 Task: open an excel sheet and write heading  Expense ManagerAdd Datesin a column and its values below  '2023-05-01, 2023-05-03, 2023-05-05, 2023-05-10, 2023-05-15, 2023-05-20, 2023-05-25 & 2023-05-31'Add Categories in next column and its values below  Food, Transportation, Utilities, Food, Housing, Entertainment, Utilities & FoodAdd Descriptionsin next column and its values below  Grocery Store, Bus Fare, Internet Bill, Restaurant, Rent, Movie Tickets, Electricity Bill & Grocery StoreAdd Amountin next column and its values below  $50, $5, $60, $30, $800, $20, $70 & $40Save page Attendance Sheet for Weekly Review
Action: Mouse moved to (142, 197)
Screenshot: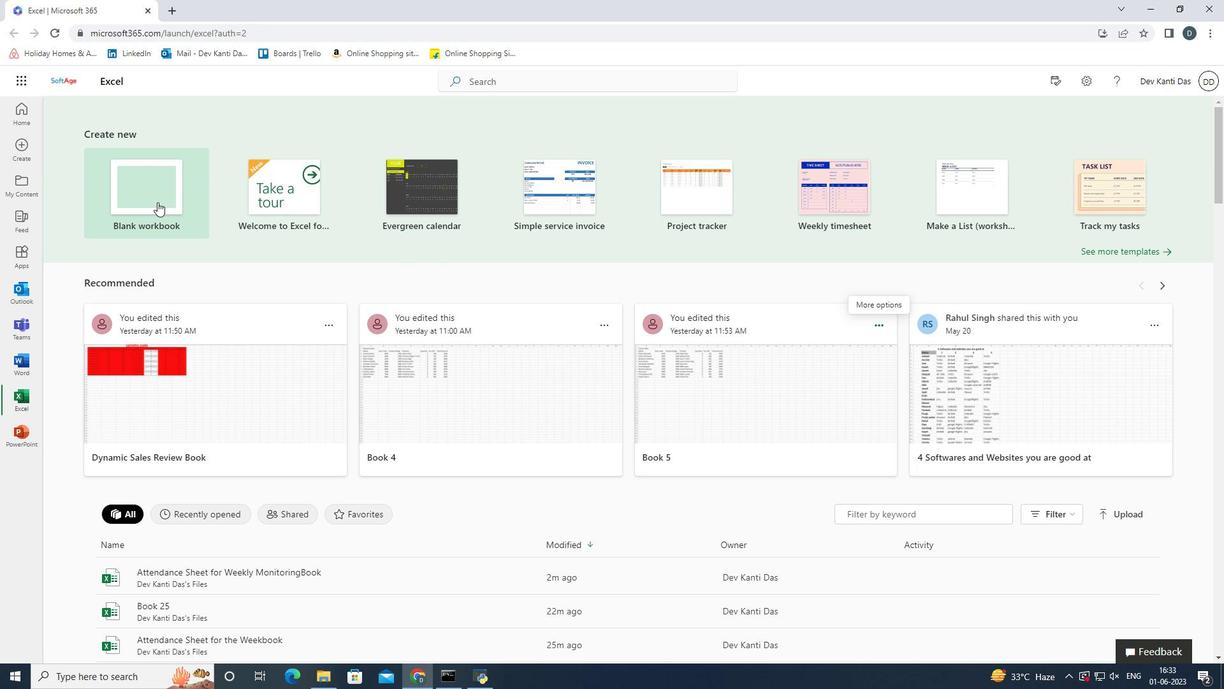 
Action: Mouse pressed left at (142, 197)
Screenshot: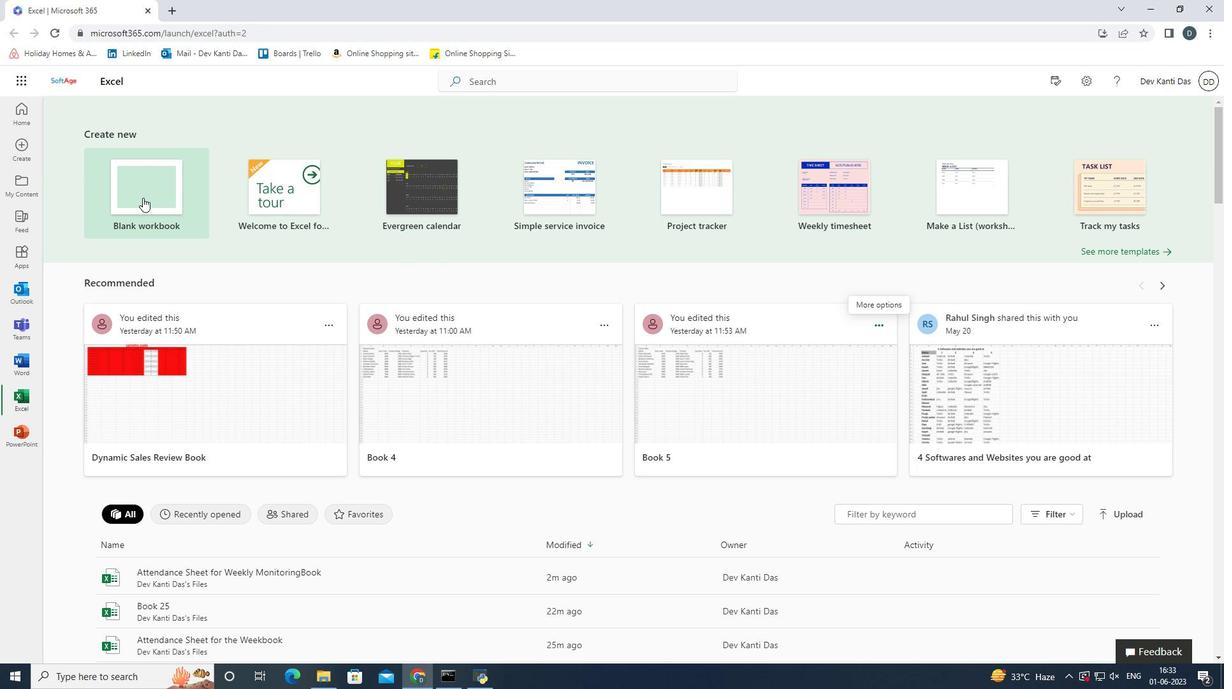 
Action: Mouse moved to (51, 217)
Screenshot: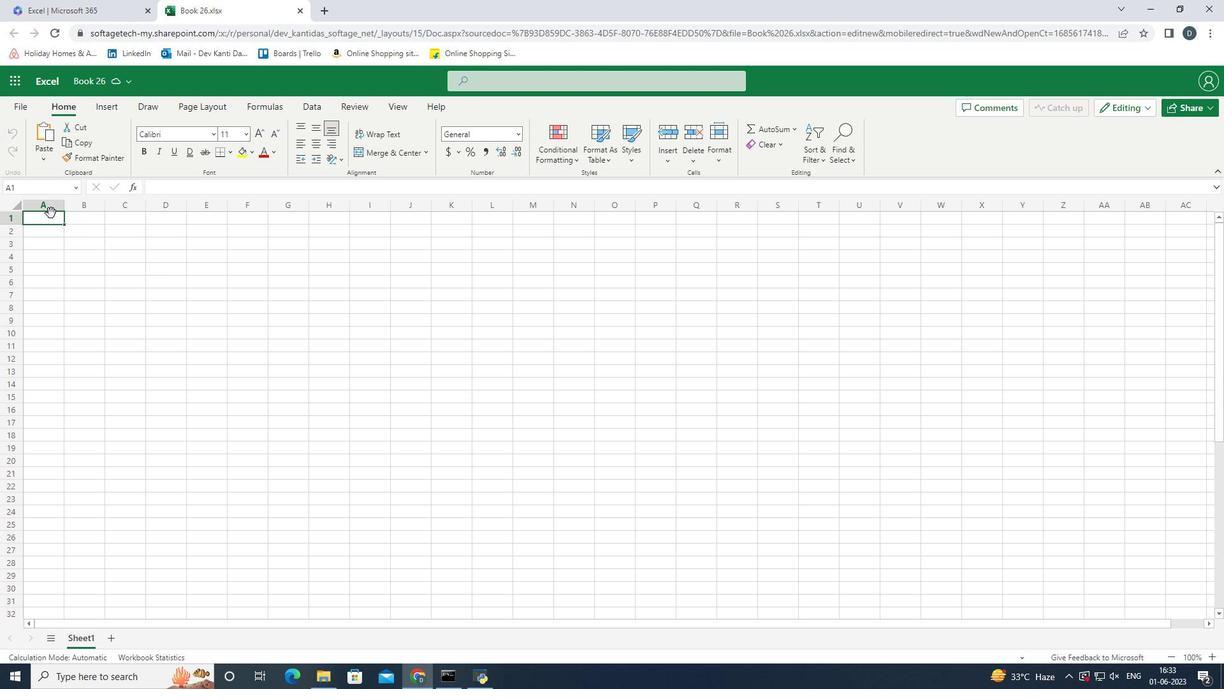 
Action: Mouse pressed left at (51, 217)
Screenshot: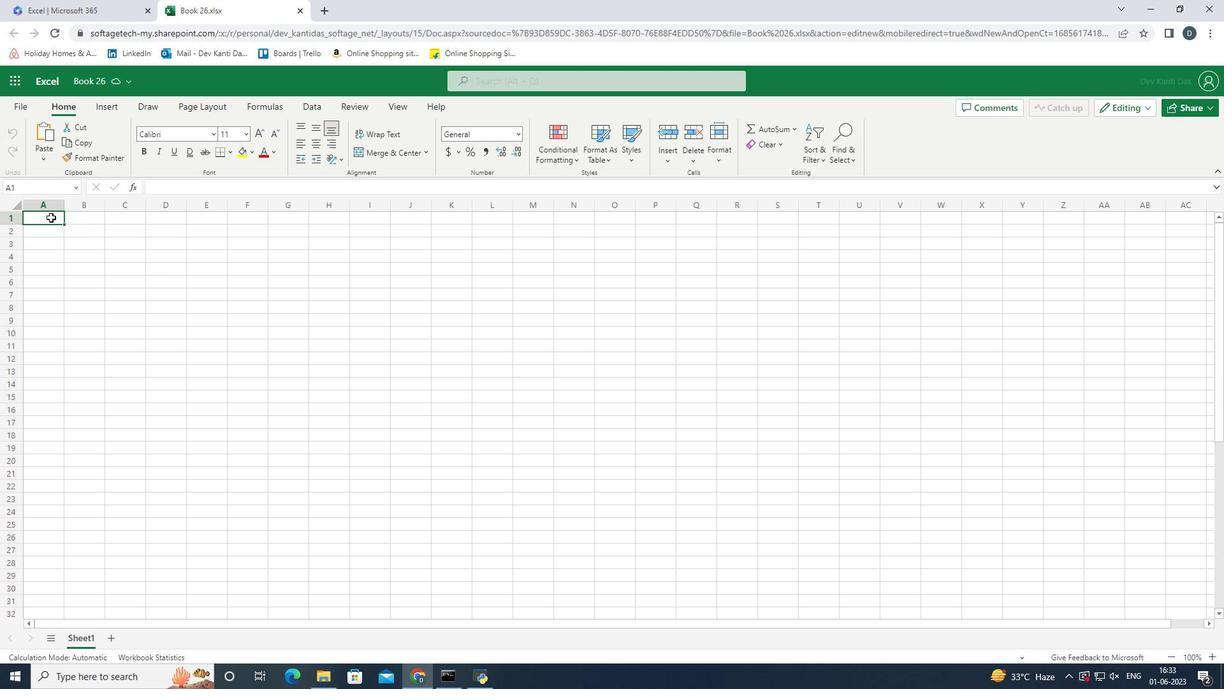 
Action: Mouse moved to (244, 309)
Screenshot: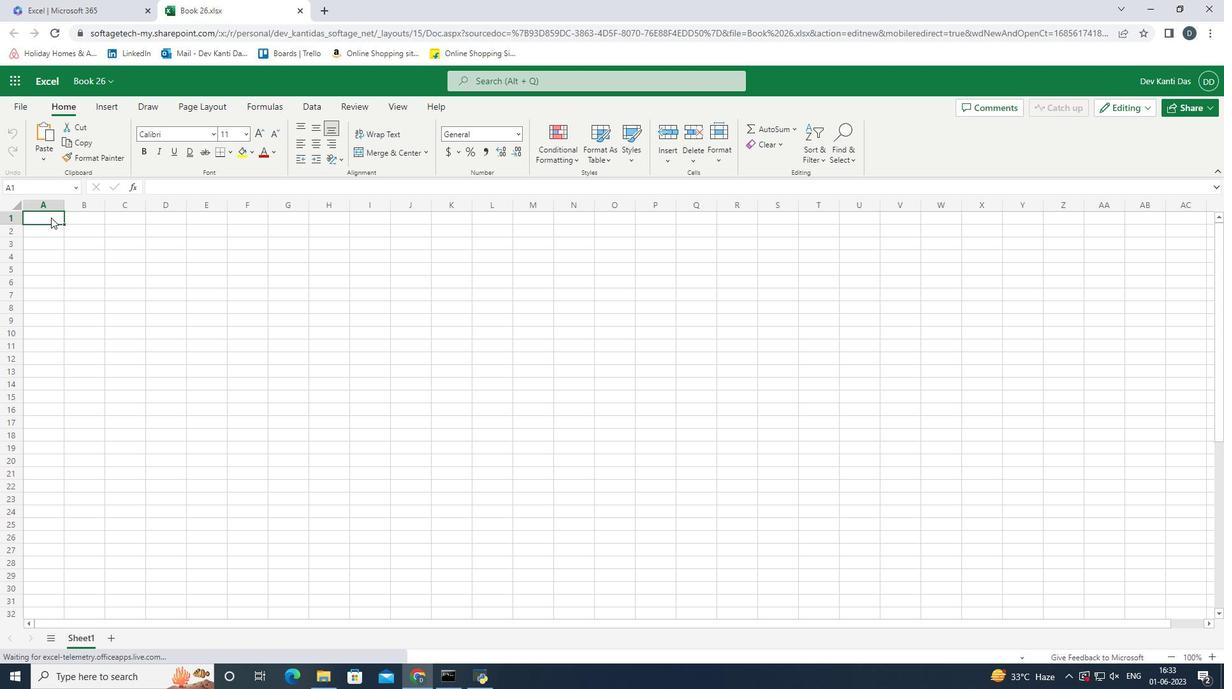 
Action: Key pressed <Key.shift><Key.shift><Key.shift><Key.shift><Key.shift><Key.shift><Key.shift><Key.shift><Key.shift><Key.shift><Key.shift><Key.shift><Key.shift><Key.shift><Key.shift><Key.shift><Key.shift><Key.shift><Key.shift><Key.shift><Key.shift><Key.shift><Key.shift><Key.shift><Key.shift><Key.shift><Key.shift><Key.shift><Key.shift><Key.shift><Key.shift><Key.shift><Key.shift><Key.shift><Key.shift><Key.shift><Key.shift><Key.shift><Key.shift><Key.shift><Key.shift><Key.shift><Key.shift><Key.shift><Key.shift><Key.shift><Key.shift>Expense<Key.space><Key.shift_r><Key.shift_r><Key.shift_r><Key.shift_r><Key.shift_r><Key.shift_r><Key.shift_r><Key.shift_r><Key.shift_r><Key.shift_r><Key.shift_r><Key.shift_r><Key.shift_r><Key.shift_r><Key.shift_r><Key.shift_r><Key.shift_r><Key.shift_r><Key.shift_r><Key.shift_r>Manager<Key.enter><Key.shift>Dates<Key.enter>2023-05-01<Key.enter>
Screenshot: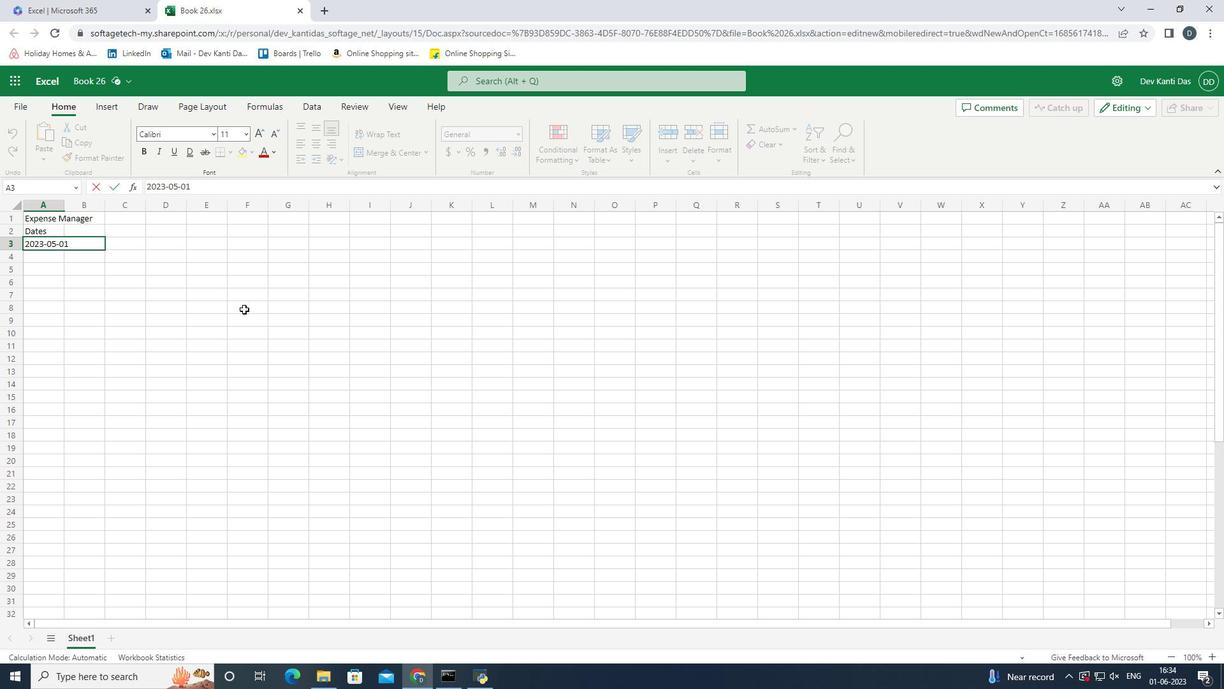 
Action: Mouse moved to (487, 300)
Screenshot: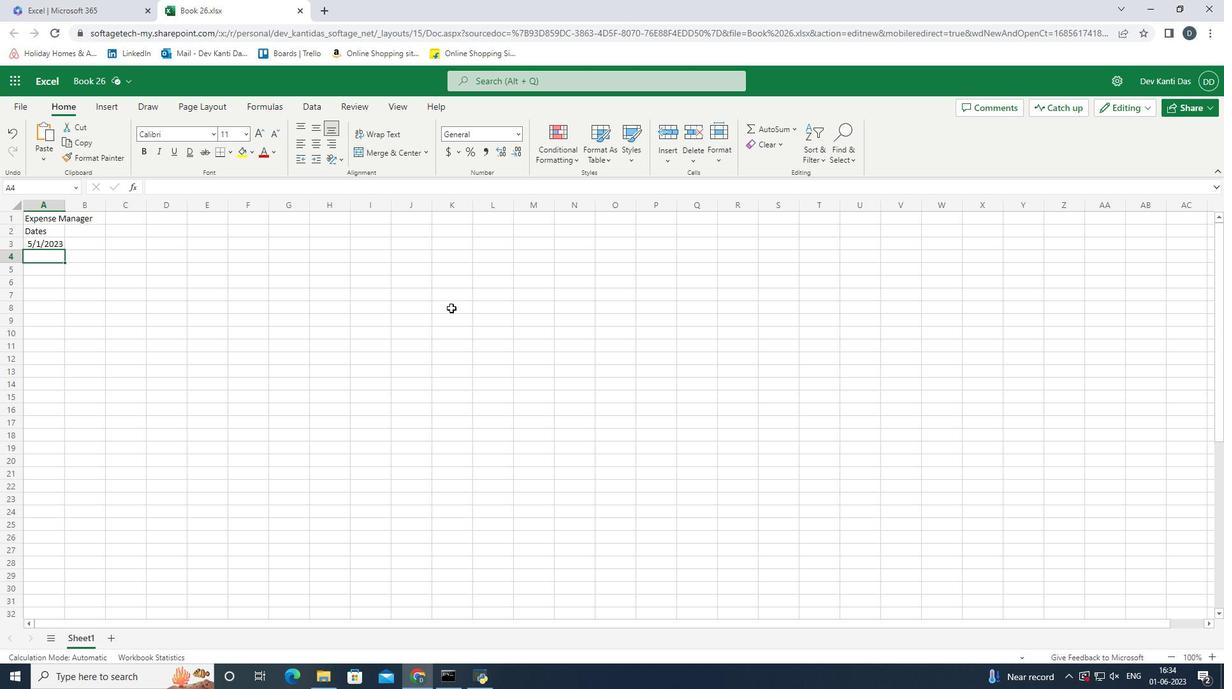 
Action: Key pressed 2023-05-
Screenshot: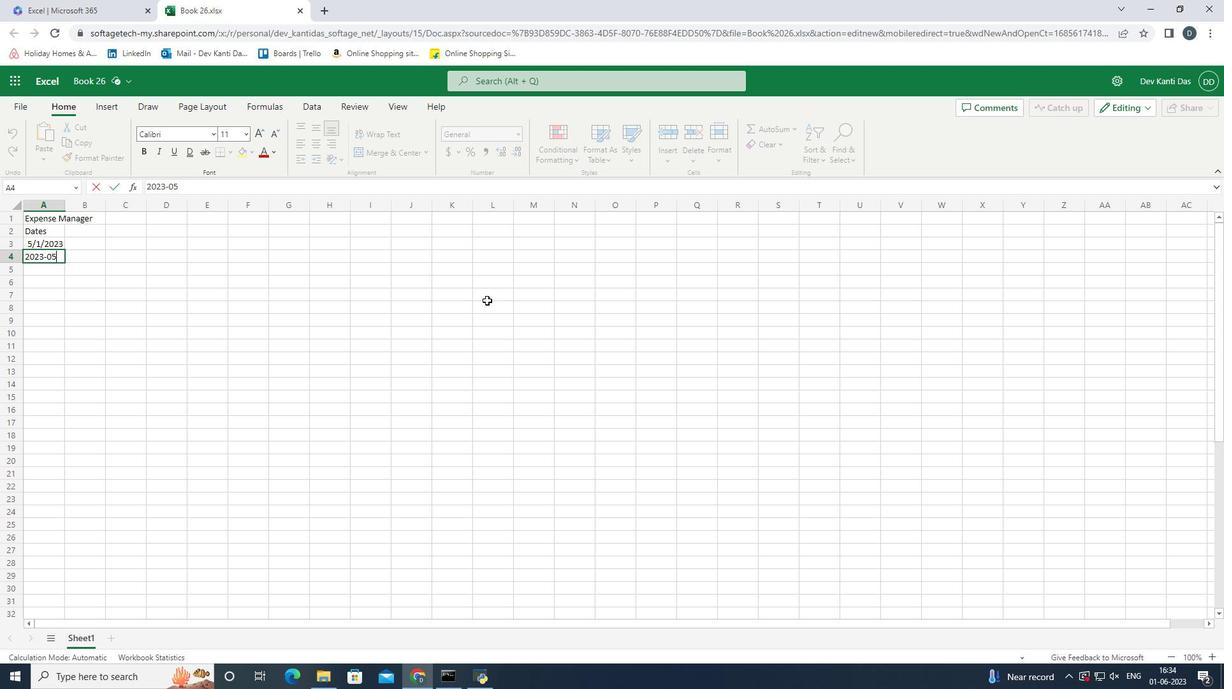 
Action: Mouse moved to (497, 293)
Screenshot: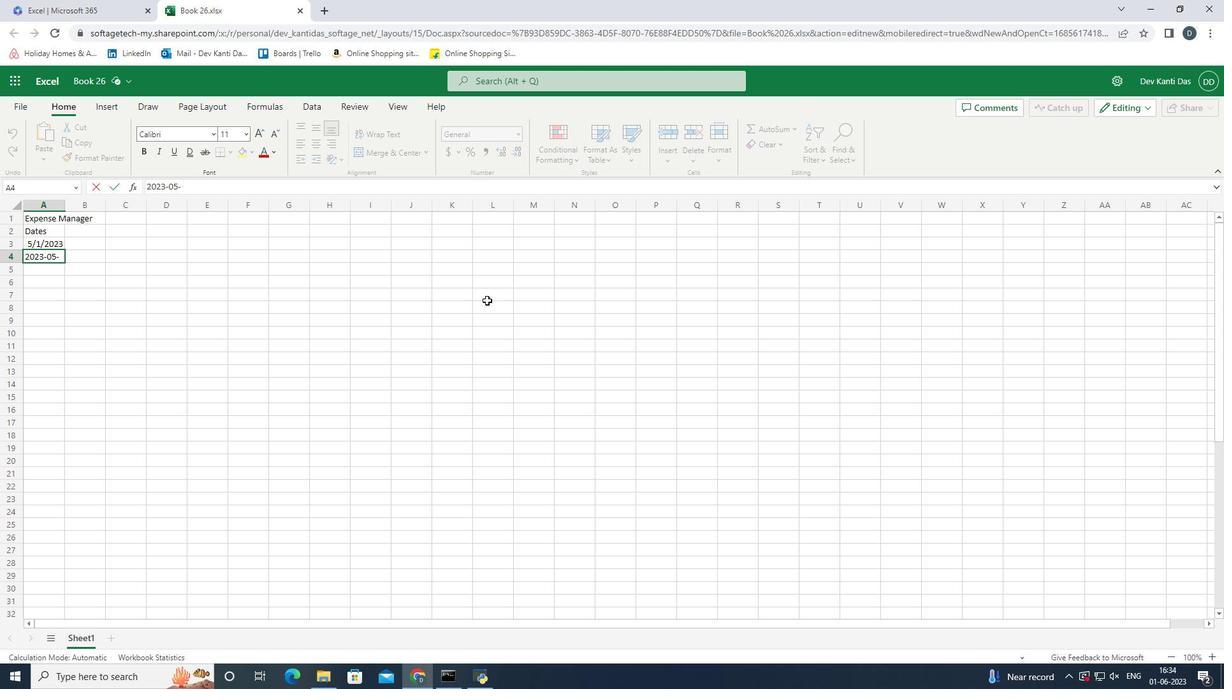 
Action: Key pressed 03<Key.enter>2023-05-05<Key.enter>2023-05-10<Key.enter>2023-05-15<Key.enter>2023-05-20<Key.enter>2023-05-25<Key.enter>2023-05-31<Key.enter><Key.up><Key.down><Key.up><Key.up><Key.down><Key.up><Key.down><Key.up><Key.down><Key.up><Key.down>
Screenshot: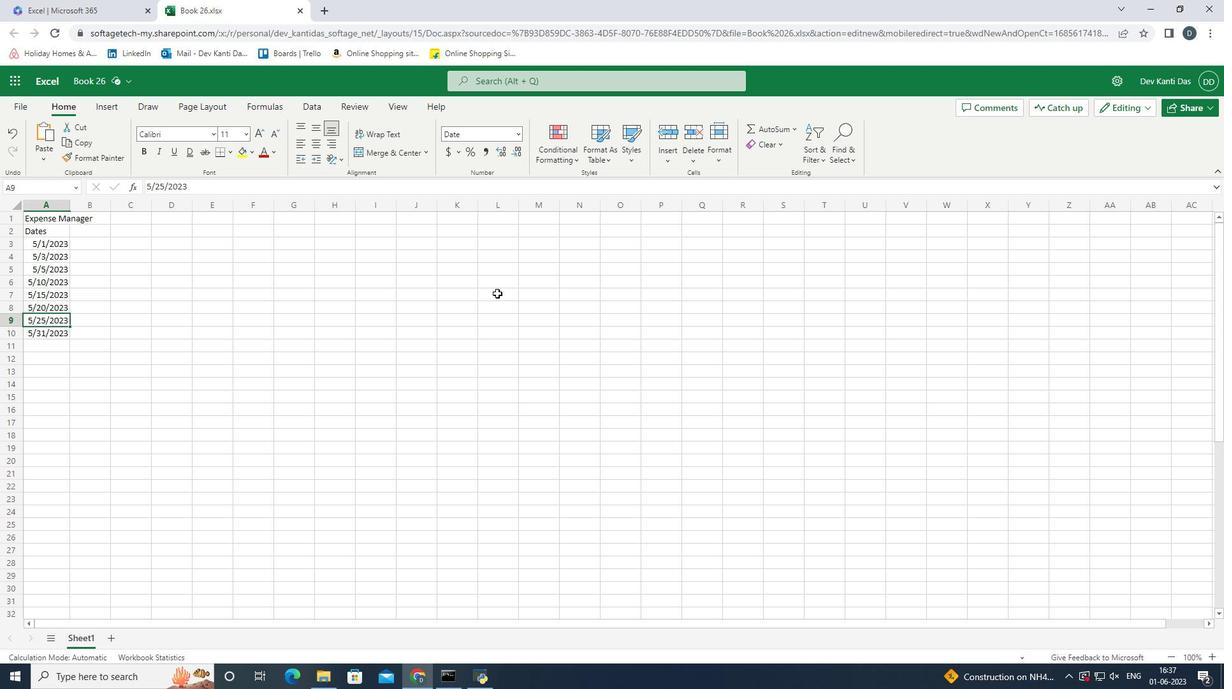 
Action: Mouse moved to (79, 240)
Screenshot: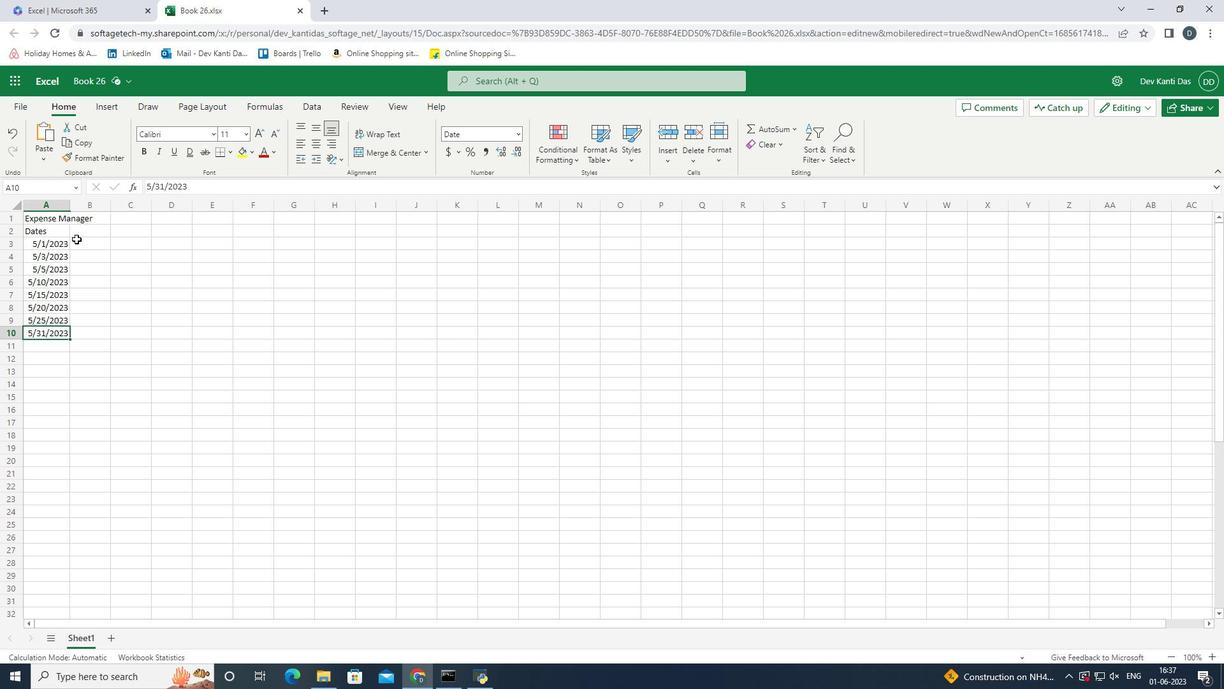 
Action: Mouse pressed left at (79, 240)
Screenshot: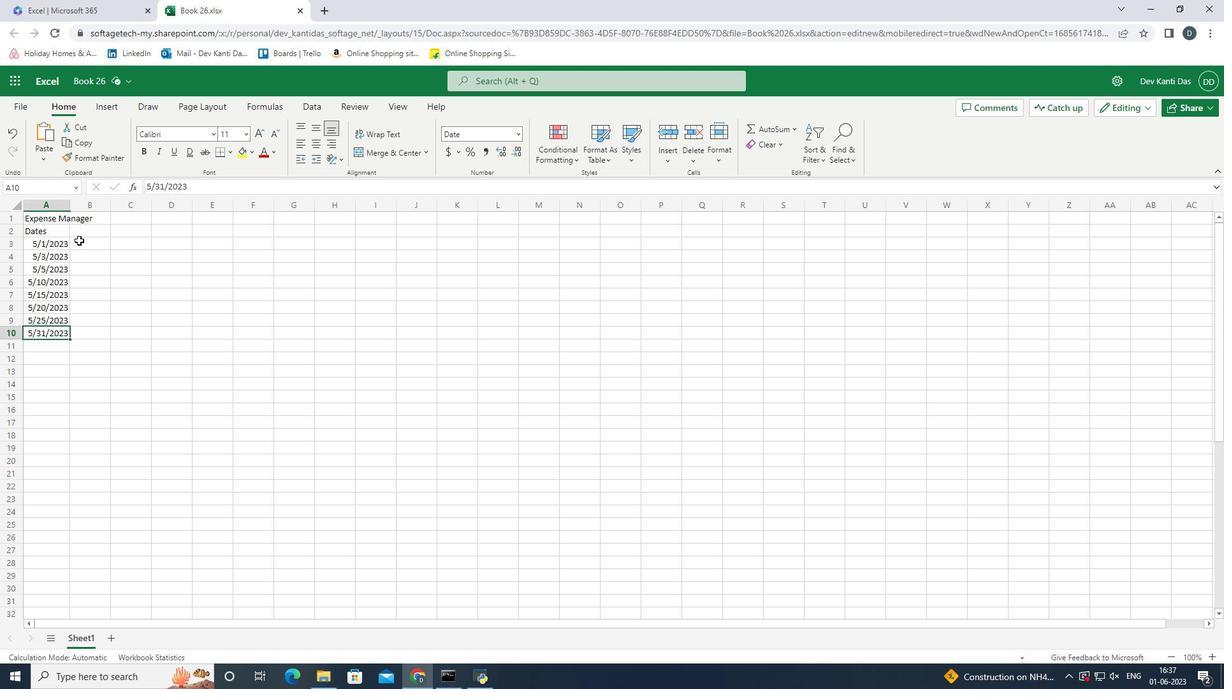 
Action: Mouse moved to (94, 231)
Screenshot: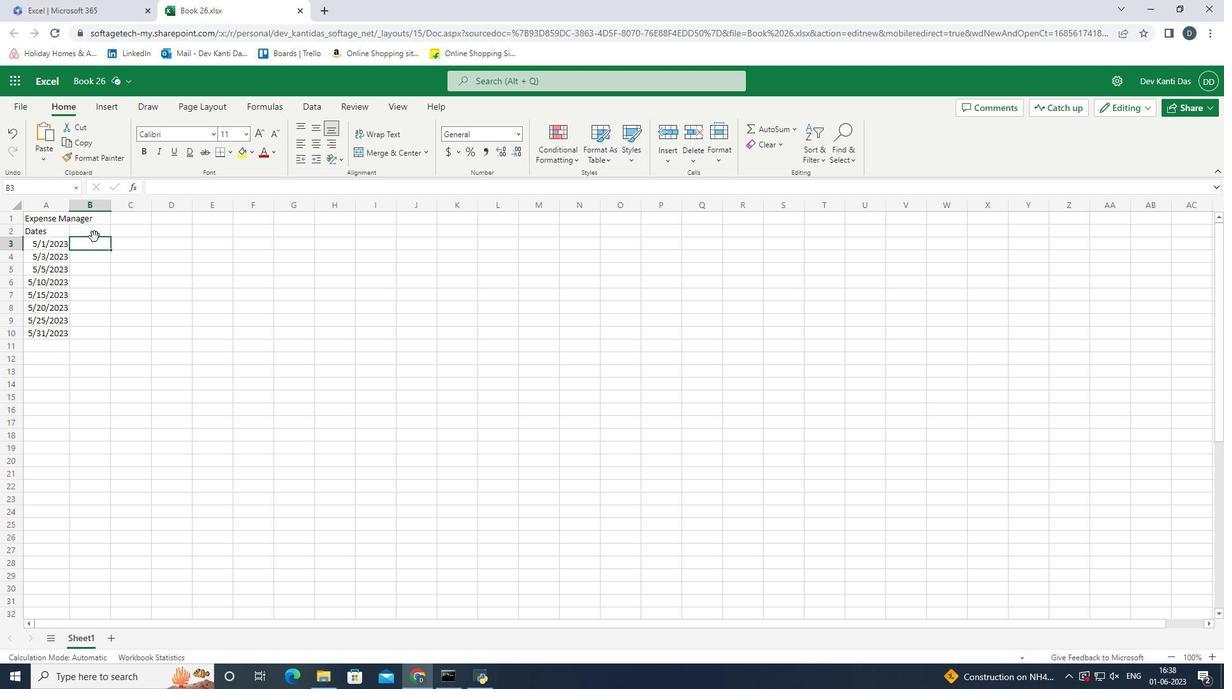 
Action: Mouse pressed left at (94, 231)
Screenshot: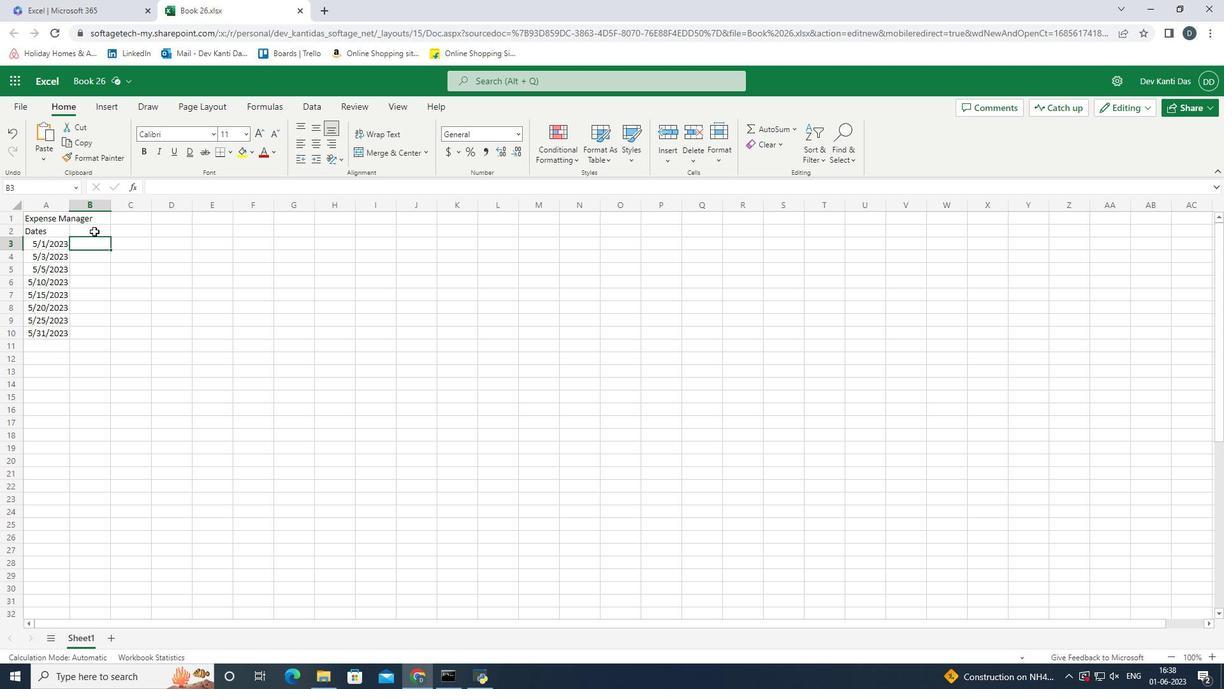 
Action: Key pressed <Key.shift>Categories<Key.enter>
Screenshot: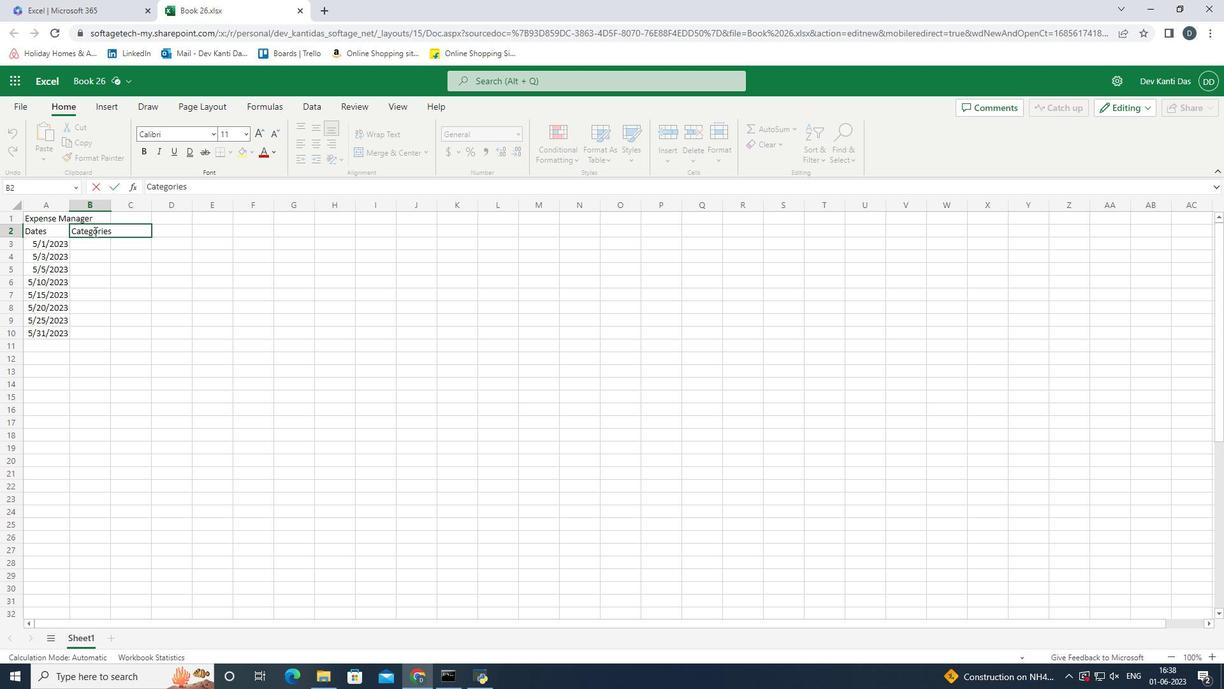
Action: Mouse moved to (108, 204)
Screenshot: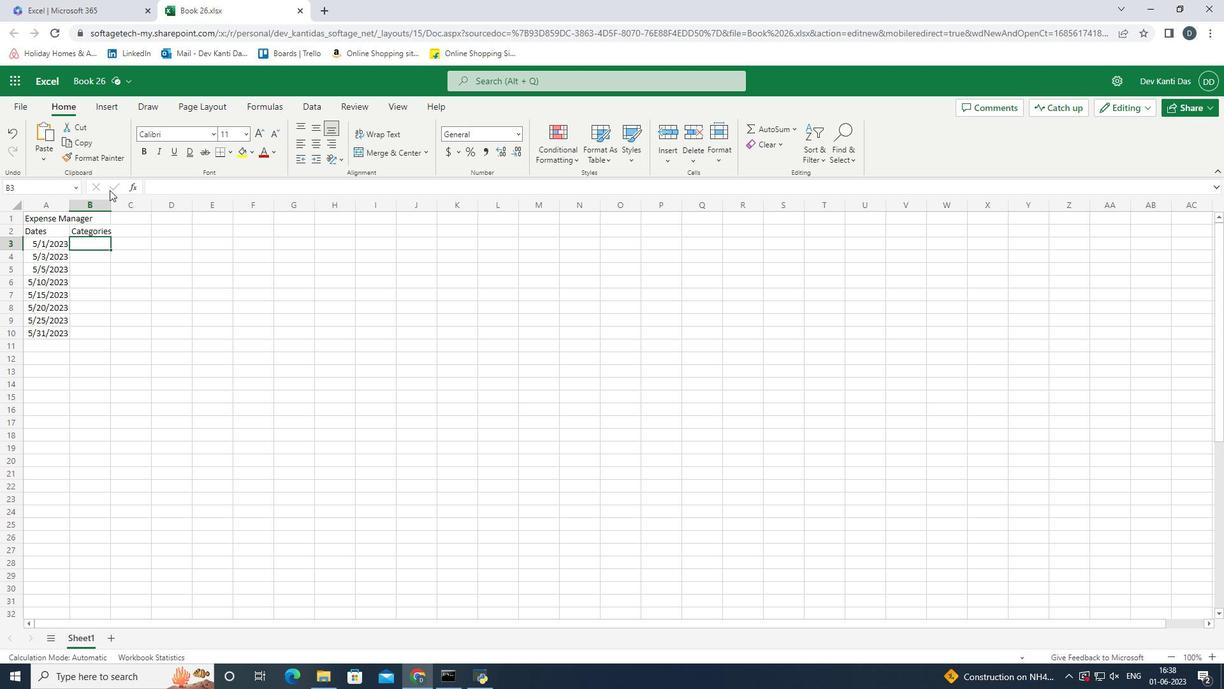 
Action: Mouse pressed left at (108, 204)
Screenshot: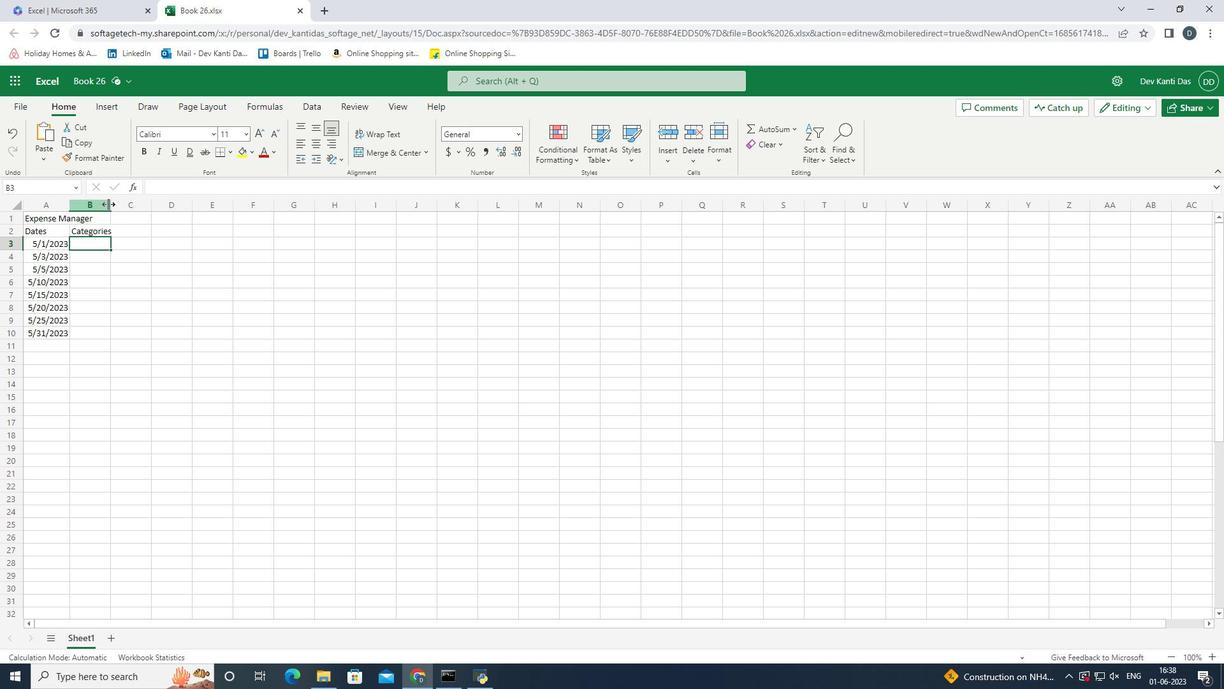 
Action: Mouse moved to (437, 329)
Screenshot: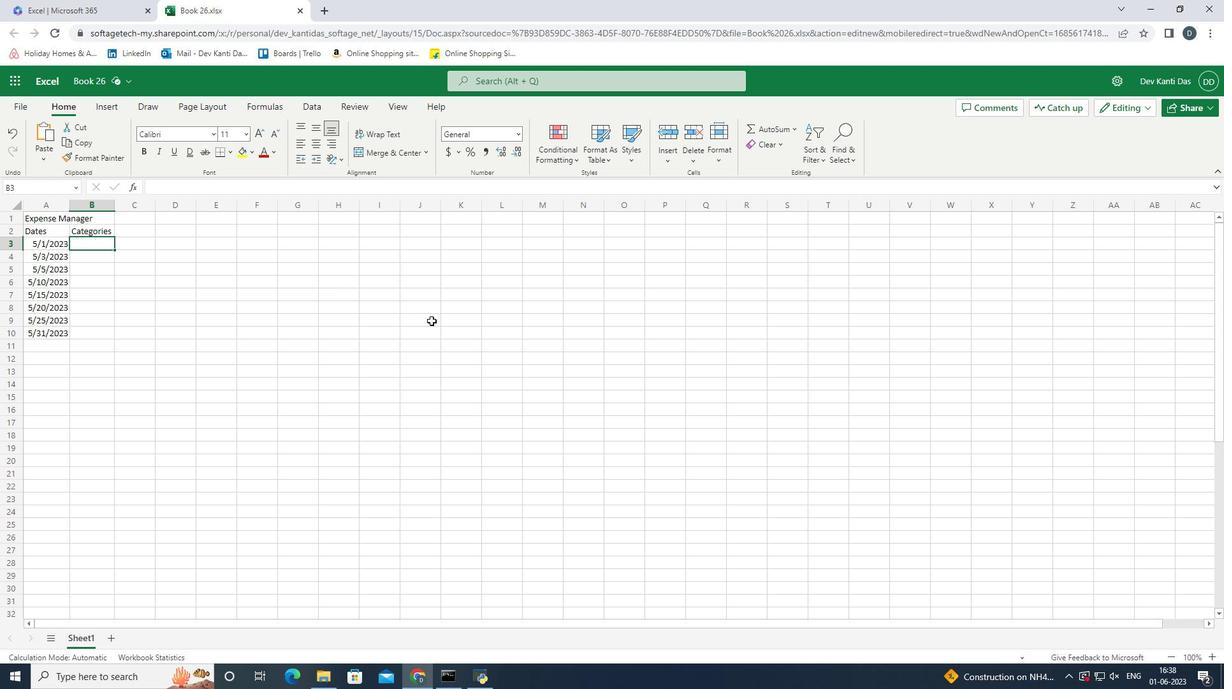 
Action: Key pressed <Key.shift><Key.shift><Key.shift><Key.shift><Key.shift><Key.shift><Key.shift><Key.shift><Key.shift>Food<Key.enter><Key.shift><Key.shift><Key.shift>Transportation<Key.enter><Key.shift_r><Key.shift_r><Key.shift_r><Key.shift_r><Key.shift_r><Key.shift_r><Key.shift_r><Key.shift_r>Utilities<Key.enter><Key.shift><Key.shift><Key.shift><Key.shift><Key.shift><Key.shift><Key.shift>Food<Key.enter>
Screenshot: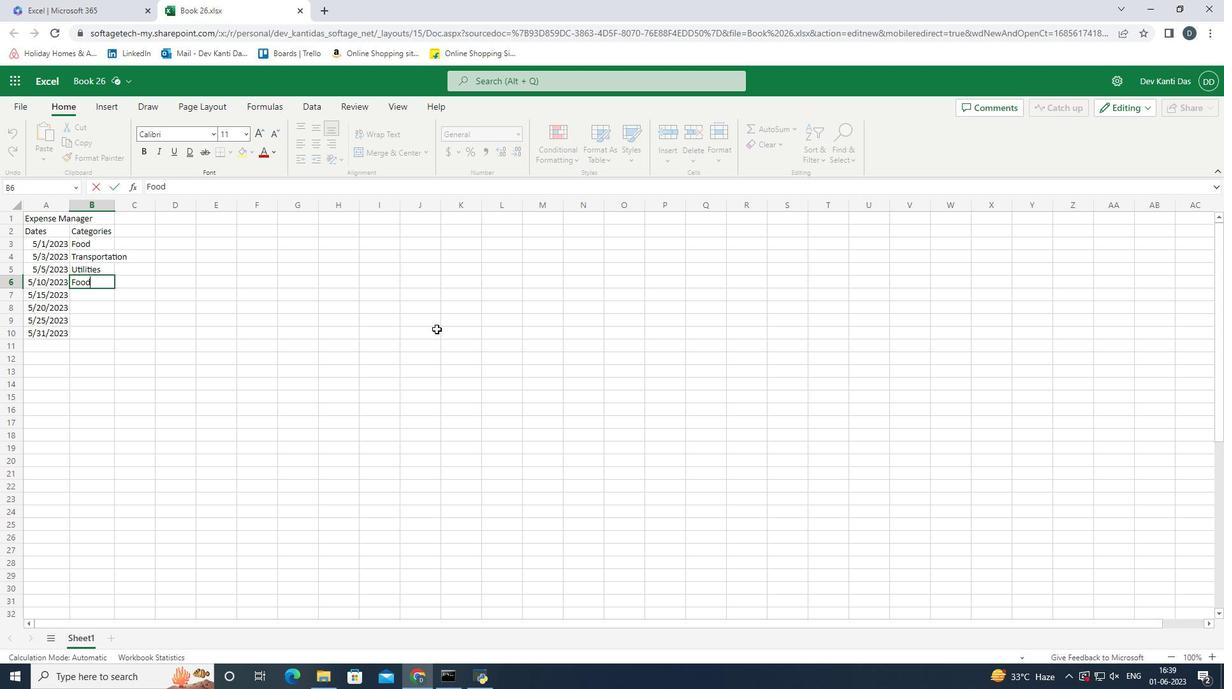 
Action: Mouse moved to (451, 327)
Screenshot: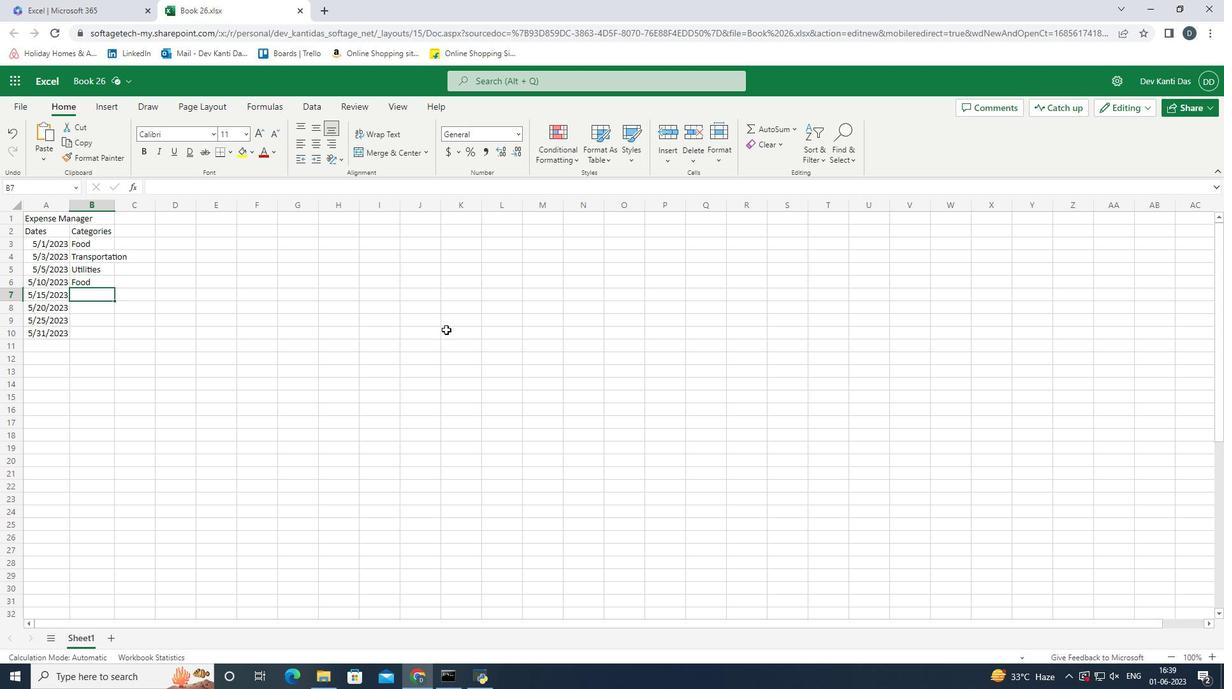 
Action: Key pressed <Key.shift_r><Key.shift_r><Key.shift_r><Key.shift_r><Key.shift_r><Key.shift_r><Key.shift_r><Key.shift_r><Key.shift_r><Key.shift_r><Key.shift_r><Key.shift_r><Key.shift_r><Key.shift_r><Key.shift_r><Key.shift_r>Housing<Key.enter><Key.shift><Key.shift><Key.shift>Entertainment<Key.enter><Key.shift_r><Key.shift_r><Key.shift_r><Key.shift_r><Key.shift_r><Key.shift_r><Key.shift_r><Key.shift_r><Key.shift_r><Key.shift_r><Key.shift_r><Key.shift_r><Key.shift_r><Key.shift_r><Key.shift_r><Key.shift_r><Key.shift_r><Key.shift_r><Key.shift_r><Key.shift_r><Key.shift_r><Key.shift_r><Key.shift_r><Key.shift_r><Key.shift_r><Key.shift_r><Key.shift_r><Key.shift_r><Key.shift_r><Key.shift_r><Key.shift_r><Key.shift_r>Utilities<Key.enter><Key.shift>Food<Key.right><Key.up><Key.up><Key.up><Key.up><Key.up><Key.up><Key.up><Key.up>
Screenshot: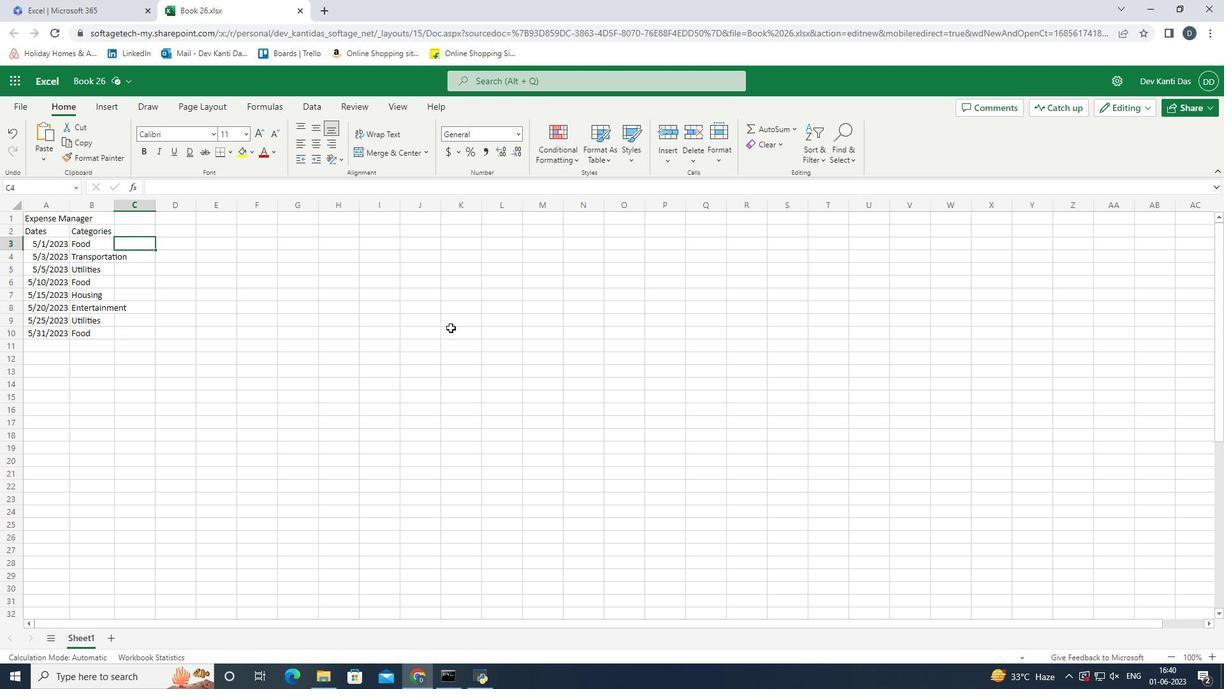 
Action: Mouse moved to (114, 207)
Screenshot: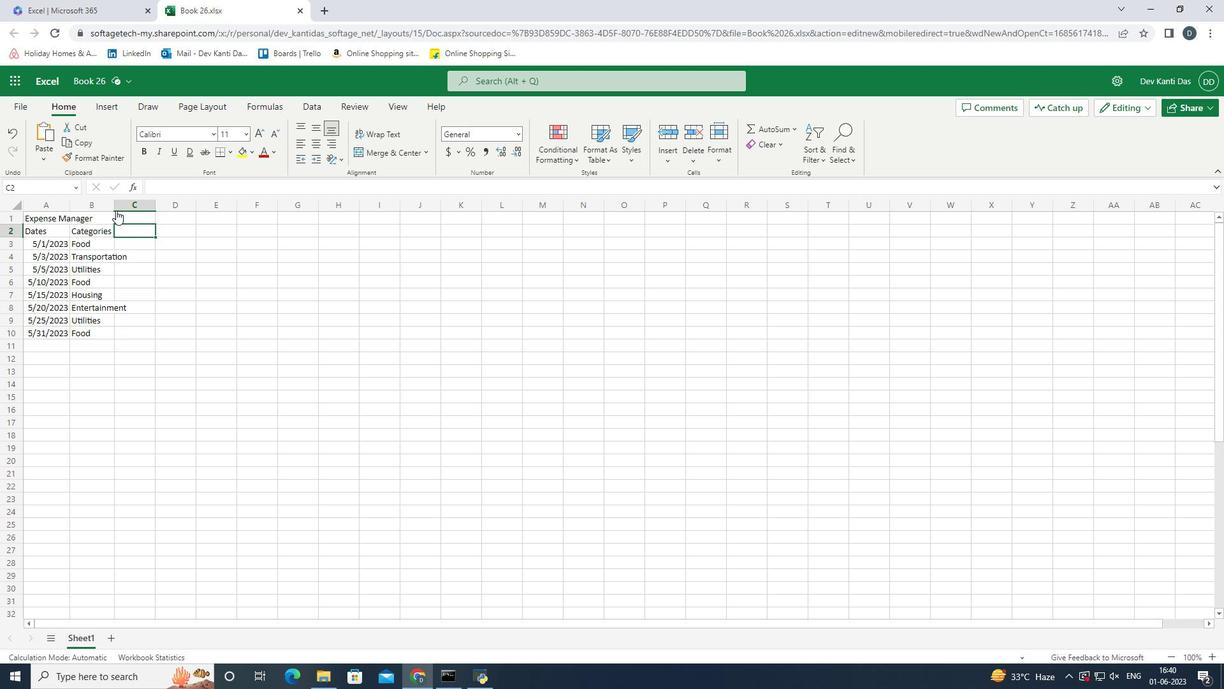 
Action: Mouse pressed left at (114, 207)
Screenshot: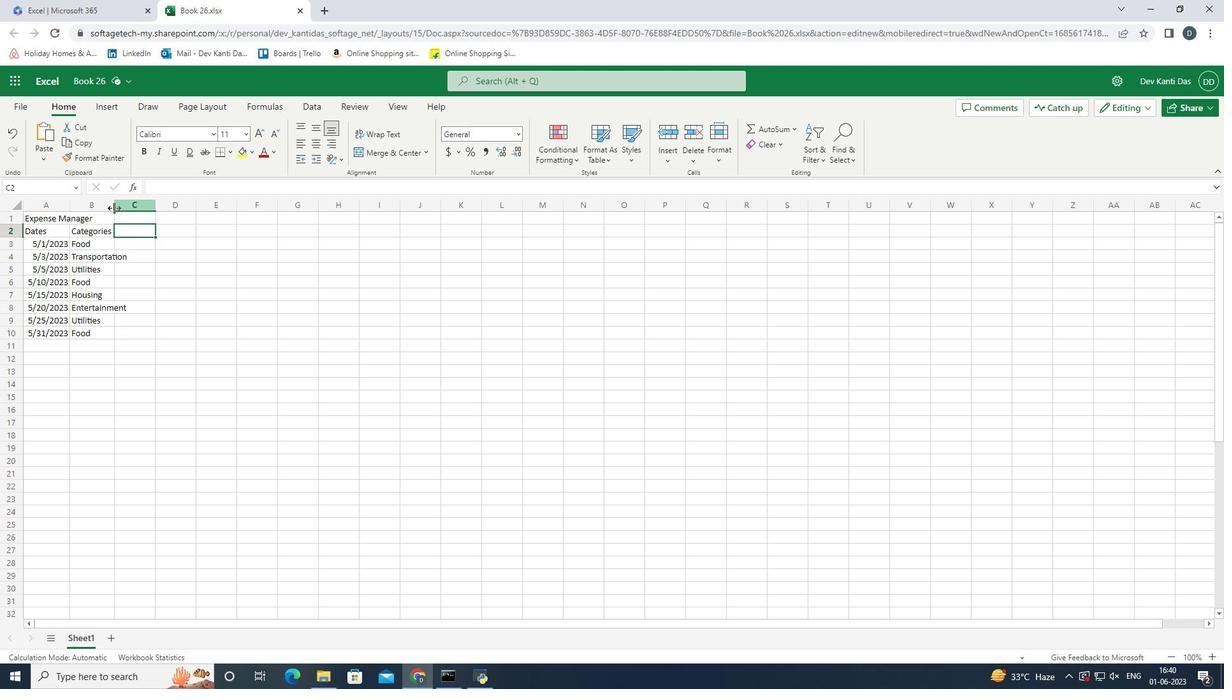 
Action: Mouse moved to (235, 292)
Screenshot: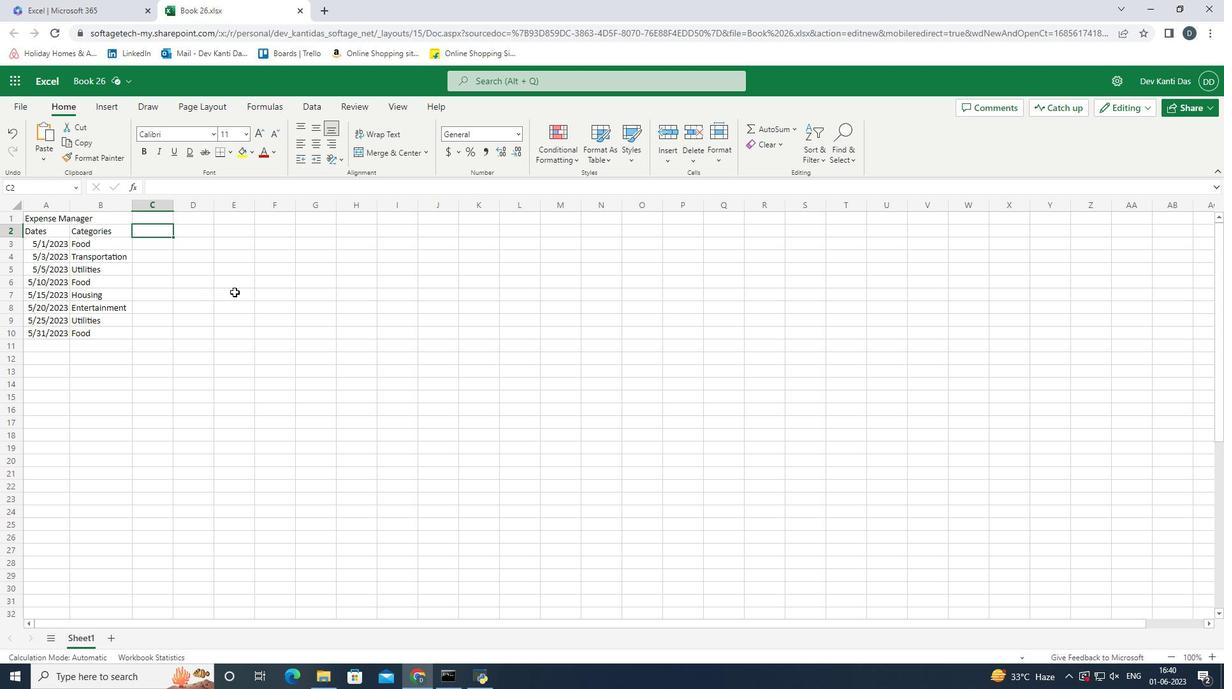 
Action: Key pressed <Key.shift><Key.shift><Key.shift><Key.shift><Key.shift><Key.shift><Key.shift><Key.shift><Key.shift>Description<Key.enter>
Screenshot: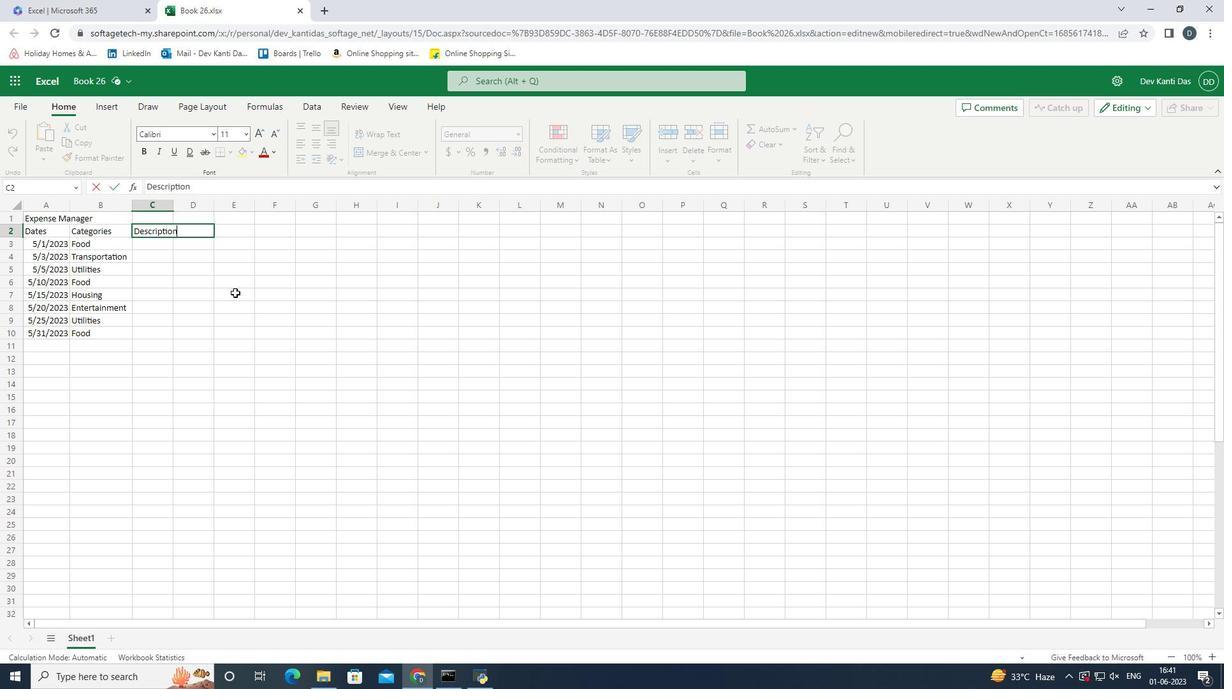 
Action: Mouse moved to (320, 324)
Screenshot: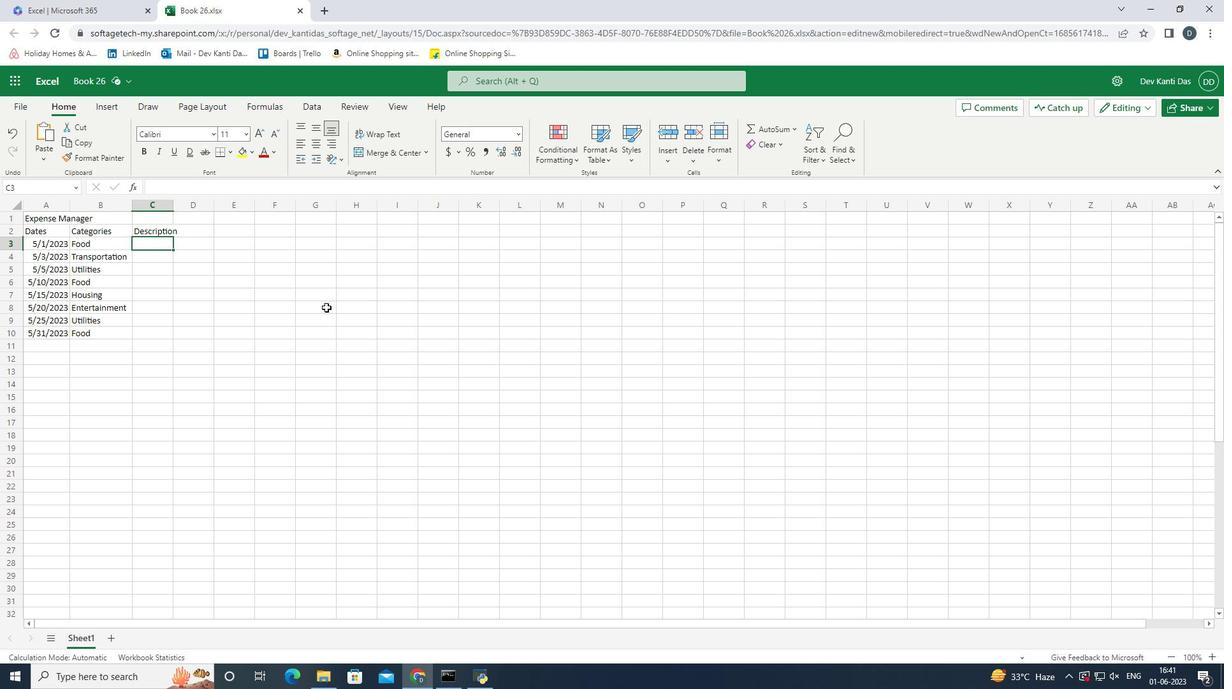 
Action: Key pressed <Key.shift>Grocery<Key.space><Key.shift>Store<Key.enter><Key.shift>Bus<Key.space><Key.shift><Key.shift><Key.shift><Key.shift><Key.shift><Key.shift><Key.shift><Key.shift><Key.shift><Key.shift><Key.shift><Key.shift><Key.shift><Key.shift><Key.shift><Key.shift><Key.shift><Key.shift><Key.shift><Key.shift><Key.shift>Fare<Key.enter><Key.shift_r><Key.shift_r><Key.shift_r><Key.shift_r><Key.shift_r><Key.shift_r><Key.shift_r><Key.shift_r><Key.shift_r><Key.shift_r><Key.shift_r><Key.shift_r><Key.shift_r><Key.shift_r><Key.shift_r><Key.shift_r><Key.shift_r><Key.shift_r><Key.shift_r><Key.shift_r><Key.shift_r><Key.shift_r><Key.shift_r><Key.shift_r><Key.shift_r><Key.shift_r><Key.shift_r><Key.shift_r><Key.shift_r><Key.shift_r><Key.shift_r><Key.shift_r><Key.shift_r><Key.shift_r><Key.shift_r><Key.shift_r><Key.shift_r><Key.shift_r><Key.shift_r><Key.shift_r><Key.shift_r><Key.shift_r>Internet<Key.space><Key.shift><Key.shift><Key.shift><Key.shift><Key.shift><Key.shift><Key.shift><Key.shift><Key.shift><Key.shift><Key.shift><Key.shift><Key.shift><Key.shift><Key.shift><Key.shift><Key.shift><Key.shift><Key.shift><Key.shift><Key.shift><Key.shift><Key.shift><Key.shift><Key.shift><Key.shift><Key.shift><Key.shift><Key.shift><Key.shift><Key.shift><Key.shift><Key.shift><Key.shift><Key.shift><Key.shift><Key.shift><Key.shift><Key.shift><Key.shift><Key.shift><Key.shift><Key.shift><Key.shift><Key.shift><Key.shift><Key.shift><Key.shift><Key.shift><Key.shift><Key.shift><Key.shift><Key.shift><Key.shift><Key.shift><Key.shift><Key.shift><Key.shift><Key.shift>Bill<Key.enter><Key.shift><Key.shift><Key.shift><Key.shift><Key.shift><Key.shift><Key.shift><Key.shift>Resturant<Key.enter>
Screenshot: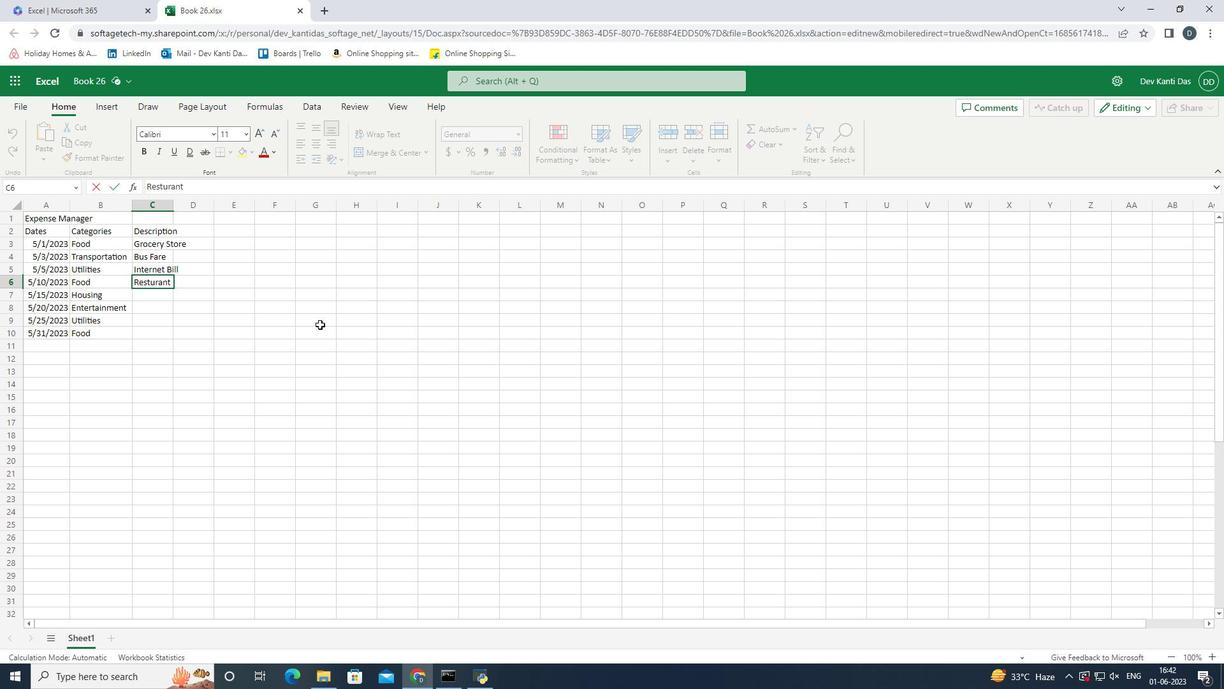 
Action: Mouse moved to (398, 345)
Screenshot: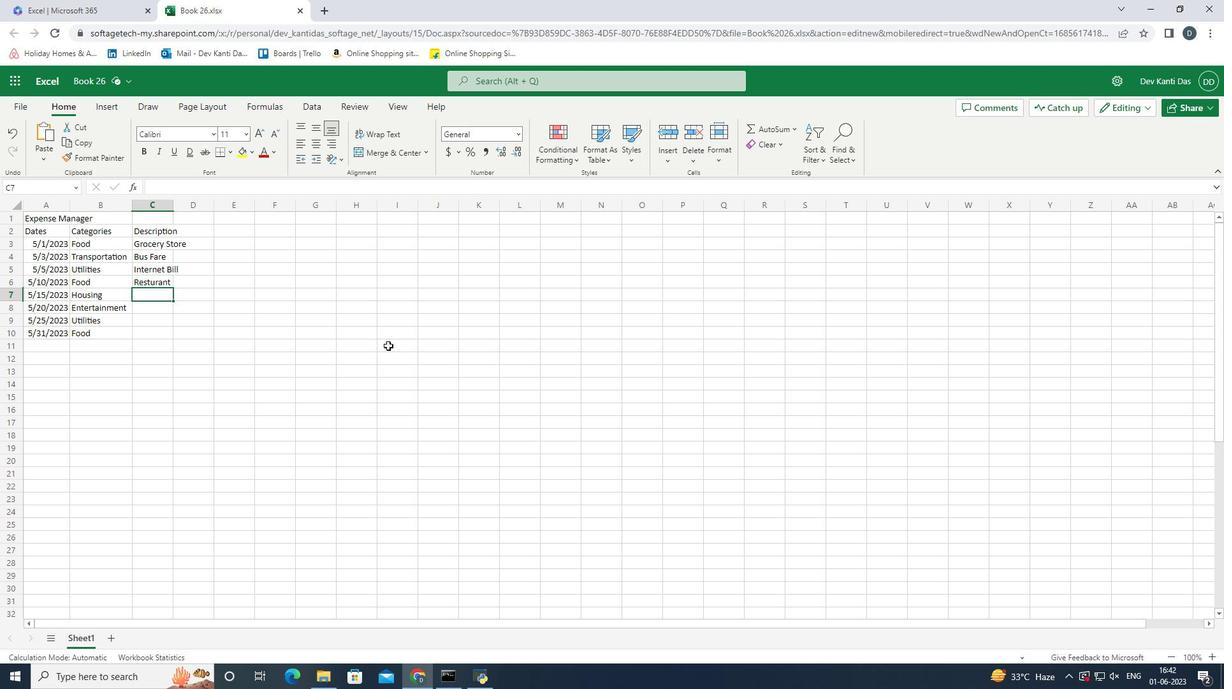 
Action: Key pressed <Key.shift>Rent<Key.enter><Key.shift_r><Key.shift_r><Key.shift_r><Key.shift_r><Key.shift_r><Key.shift_r><Key.shift_r><Key.shift_r><Key.shift_r><Key.shift_r><Key.shift_r><Key.shift_r><Key.shift_r><Key.shift_r><Key.shift_r><Key.shift_r>Movie<Key.space><Key.shift>Tickets<Key.enter><Key.shift>Electricity<Key.space><Key.shift><Key.shift><Key.shift><Key.shift><Key.shift><Key.shift>Bill<Key.enter><Key.shift><Key.shift><Key.shift><Key.shift><Key.shift><Key.shift><Key.shift><Key.shift>Grocery<Key.space><Key.shift>Store<Key.right>
Screenshot: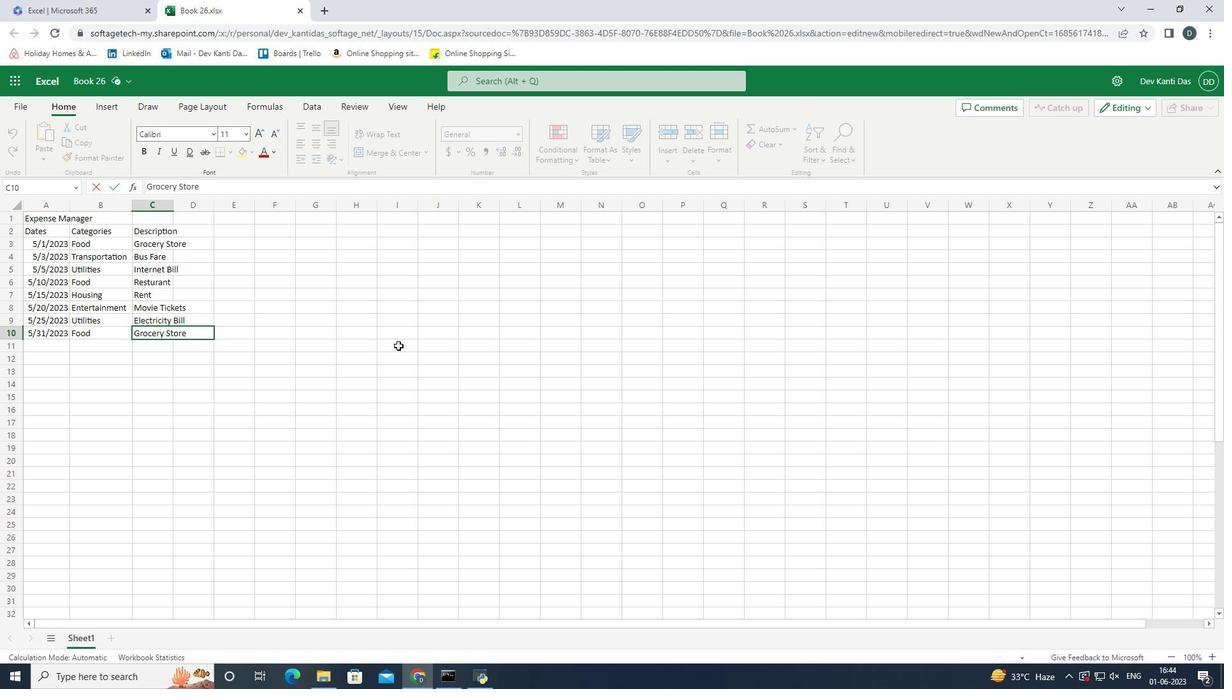 
Action: Mouse moved to (172, 199)
Screenshot: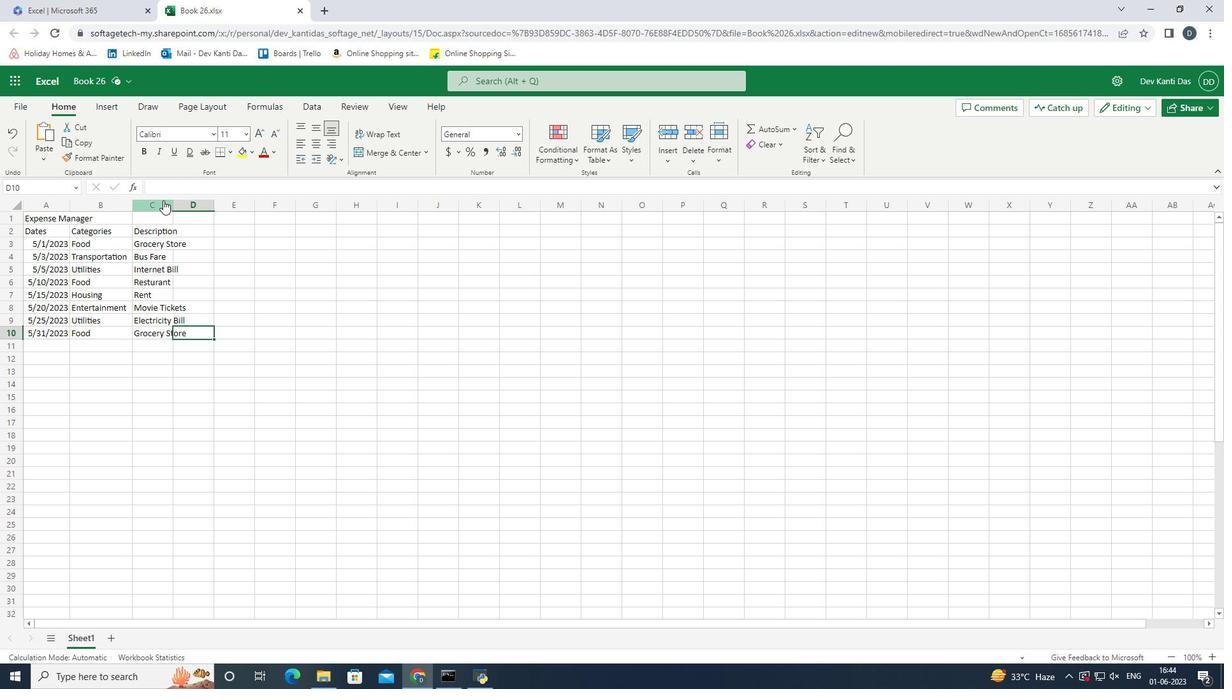 
Action: Mouse pressed left at (172, 199)
Screenshot: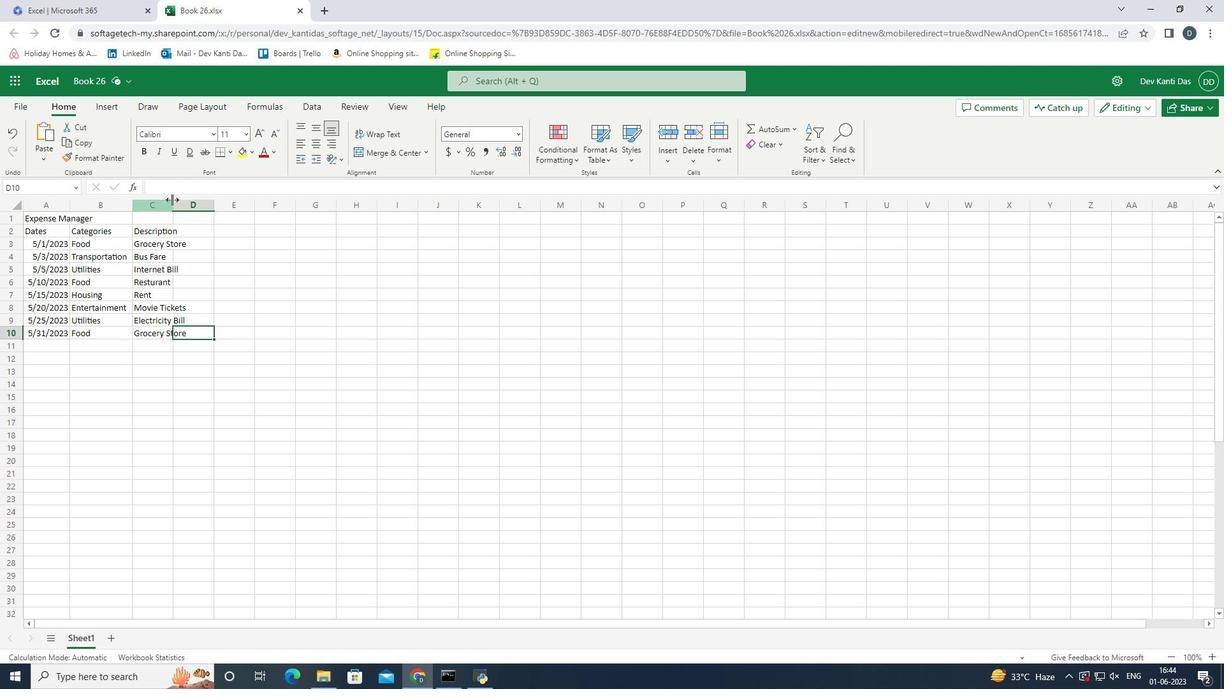 
Action: Mouse moved to (217, 227)
Screenshot: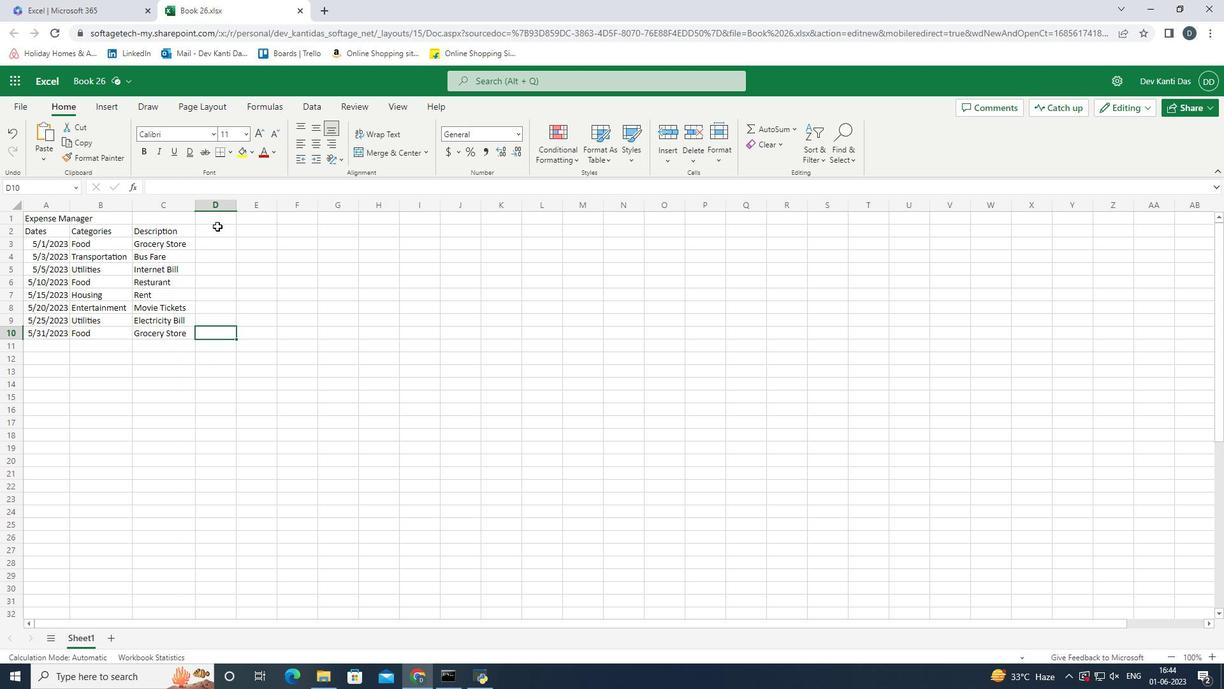 
Action: Mouse pressed left at (217, 227)
Screenshot: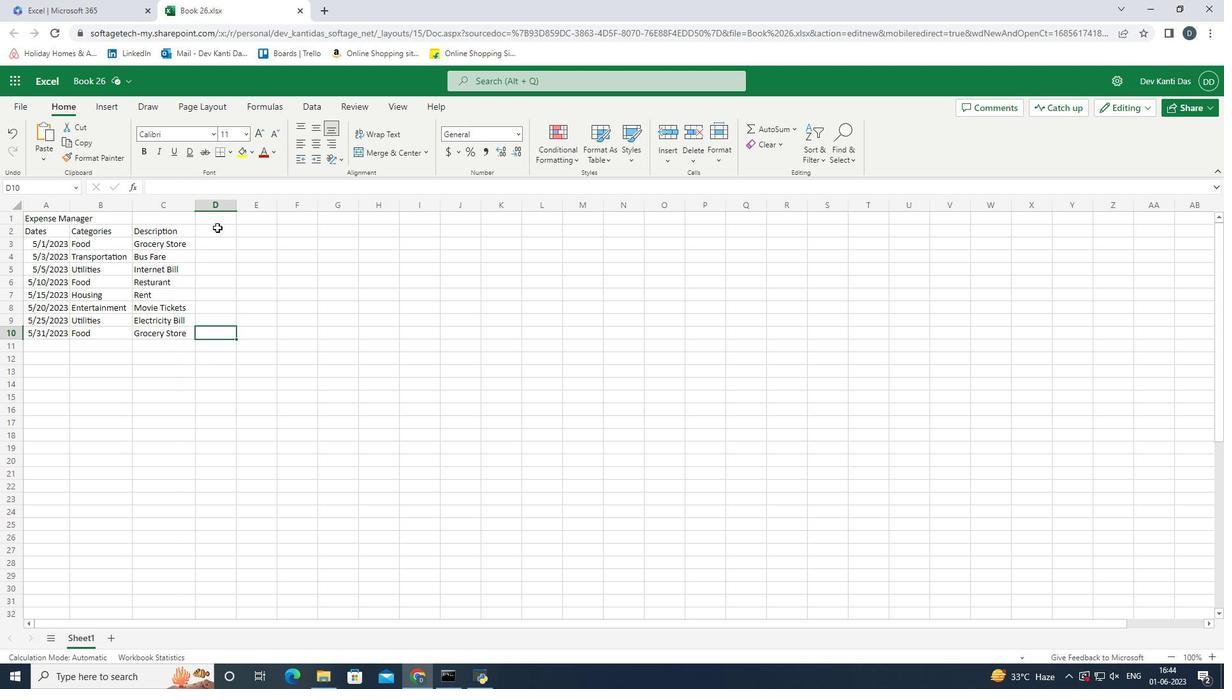
Action: Mouse moved to (429, 363)
Screenshot: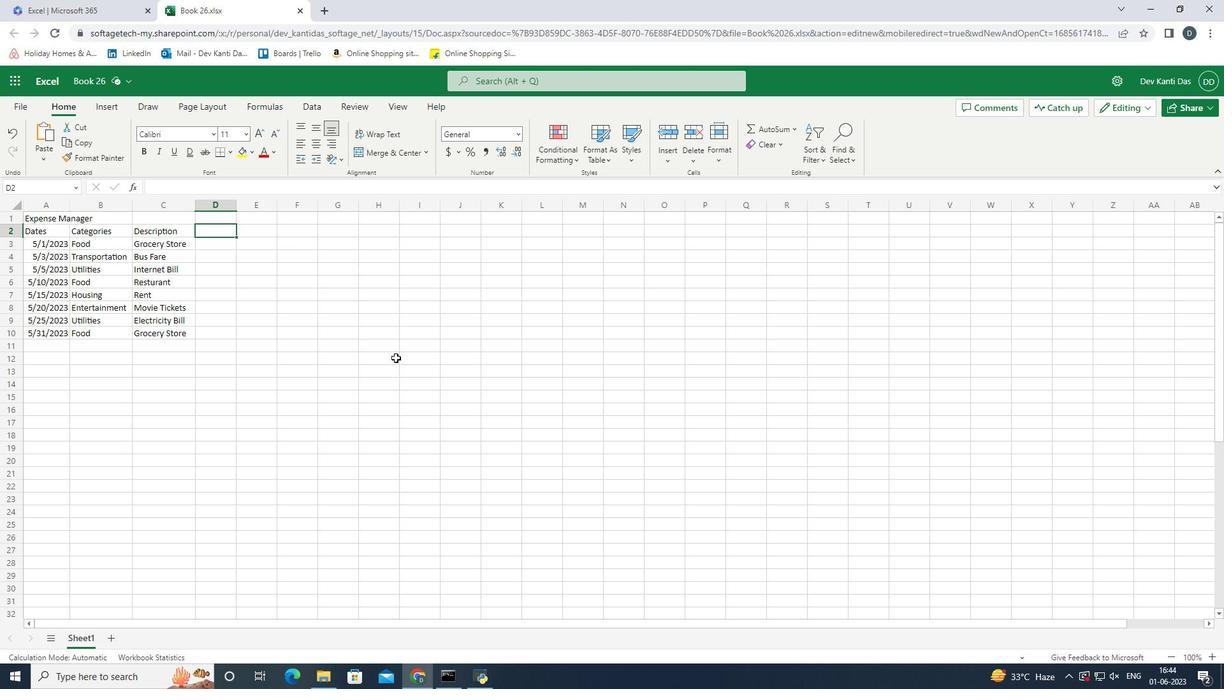 
Action: Key pressed <Key.shift><Key.shift><Key.shift><Key.shift><Key.shift><Key.shift><Key.shift><Key.shift><Key.shift><Key.shift><Key.shift><Key.shift><Key.shift><Key.shift>Amount<Key.enter><Key.shift><Key.shift><Key.shift><Key.shift><Key.shift><Key.shift><Key.shift><Key.shift><Key.shift><Key.shift><Key.shift><Key.shift><Key.shift><Key.shift><Key.shift><Key.shift><Key.shift><Key.shift>$50<Key.enter><Key.shift><Key.shift><Key.shift><Key.shift><Key.shift><Key.shift><Key.shift><Key.shift><Key.shift><Key.shift><Key.shift><Key.shift><Key.shift><Key.shift><Key.shift><Key.shift><Key.shift><Key.shift><Key.shift><Key.shift><Key.shift><Key.shift><Key.shift><Key.shift><Key.shift>$5<Key.enter><Key.shift><Key.shift><Key.shift><Key.shift><Key.shift><Key.shift><Key.shift><Key.shift><Key.shift><Key.shift><Key.shift><Key.shift><Key.shift><Key.shift><Key.shift><Key.shift><Key.shift><Key.shift><Key.shift><Key.shift><Key.shift><Key.shift><Key.shift><Key.shift><Key.shift><Key.shift><Key.shift><Key.shift><Key.shift>$60<Key.enter><Key.shift><Key.shift><Key.shift><Key.shift><Key.shift><Key.shift><Key.shift><Key.shift>$30<Key.enter><Key.shift><Key.shift><Key.shift><Key.shift><Key.shift><Key.shift><Key.shift><Key.shift><Key.shift><Key.shift><Key.shift><Key.shift><Key.shift><Key.shift><Key.shift><Key.shift>$800<Key.enter><Key.shift><Key.shift><Key.shift><Key.shift><Key.shift><Key.shift><Key.shift><Key.shift><Key.shift><Key.shift><Key.shift><Key.shift><Key.shift><Key.shift><Key.shift><Key.shift><Key.shift><Key.shift><Key.shift><Key.shift><Key.shift><Key.shift><Key.shift><Key.shift><Key.shift>$20<Key.enter><Key.shift><Key.shift><Key.shift><Key.shift><Key.shift><Key.shift><Key.shift><Key.shift><Key.shift><Key.shift><Key.shift><Key.shift><Key.shift><Key.shift><Key.shift>$70<Key.enter><Key.shift><Key.shift><Key.shift><Key.shift><Key.shift><Key.shift><Key.shift><Key.shift><Key.shift><Key.shift><Key.shift><Key.shift><Key.shift><Key.shift><Key.shift><Key.shift><Key.shift><Key.shift><Key.shift><Key.shift><Key.shift><Key.shift><Key.shift><Key.shift><Key.shift><Key.shift><Key.shift>$40<Key.enter><Key.up><Key.right><Key.up><Key.up><Key.up><Key.up><Key.up><Key.up><Key.up><Key.up>
Screenshot: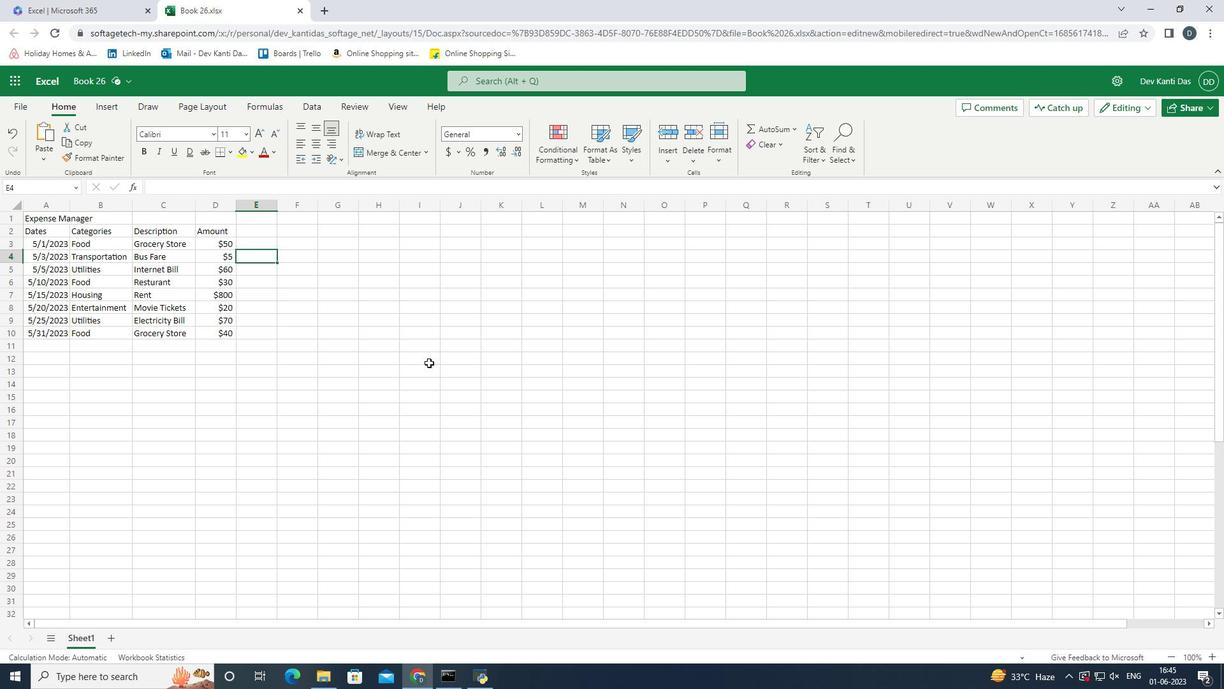 
Action: Mouse moved to (222, 334)
Screenshot: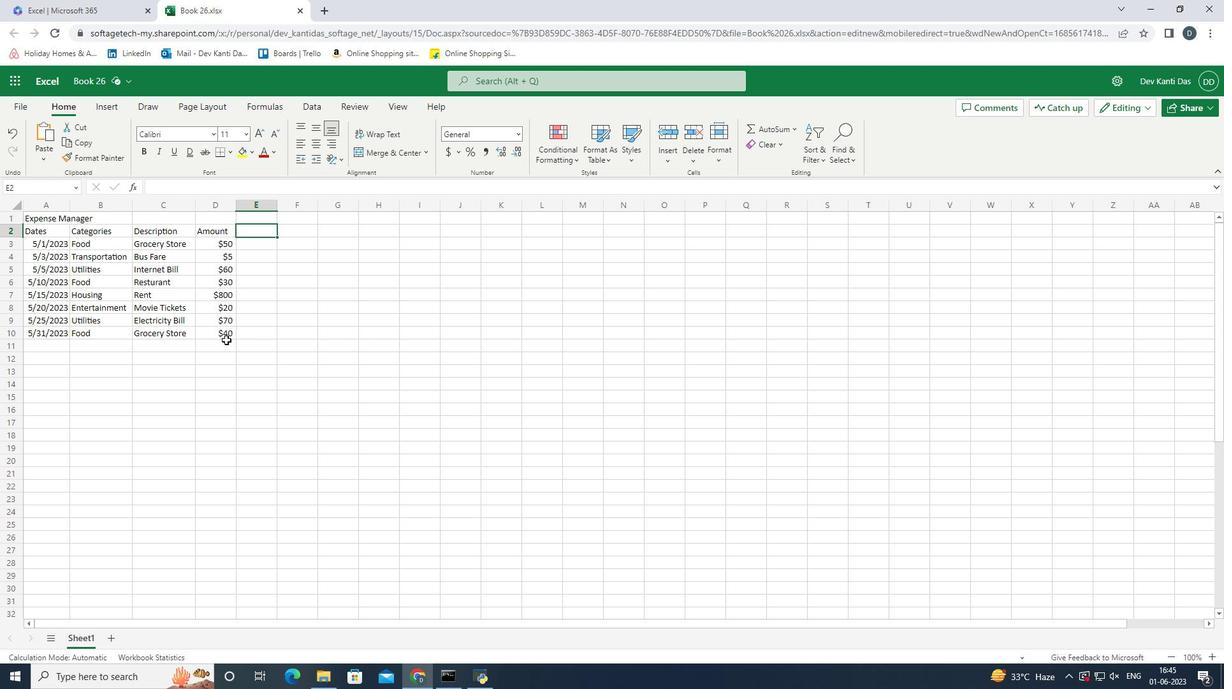 
Action: Mouse pressed left at (222, 334)
Screenshot: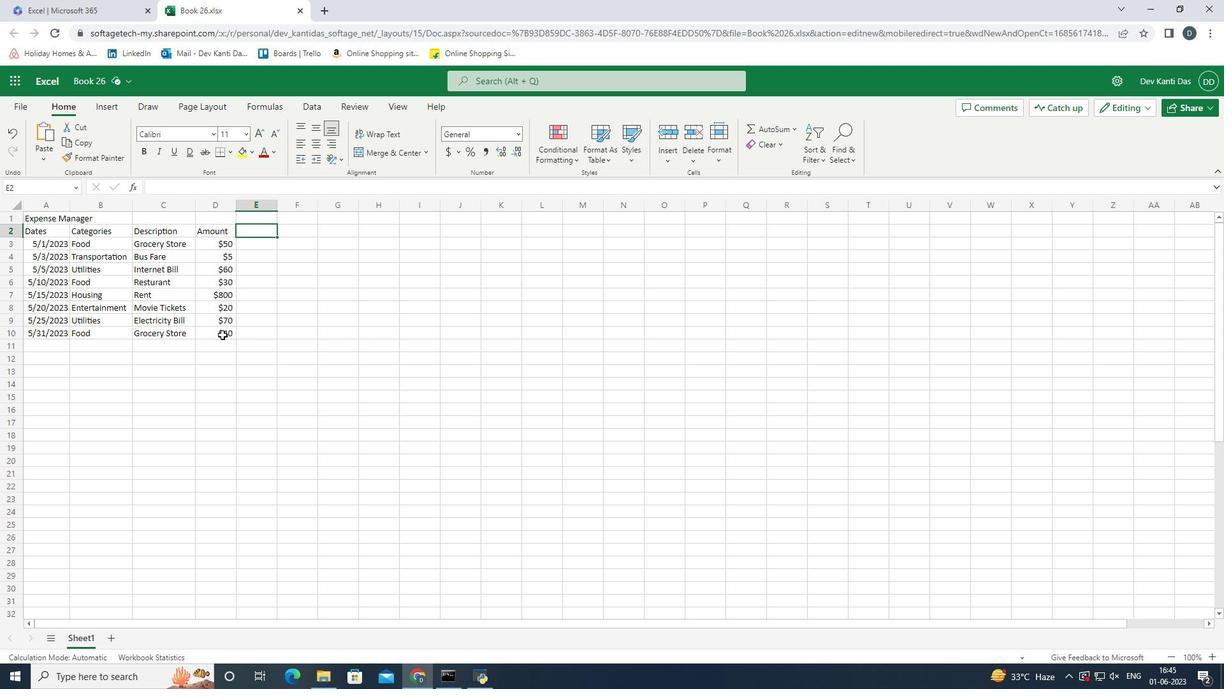 
Action: Mouse moved to (15, 97)
Screenshot: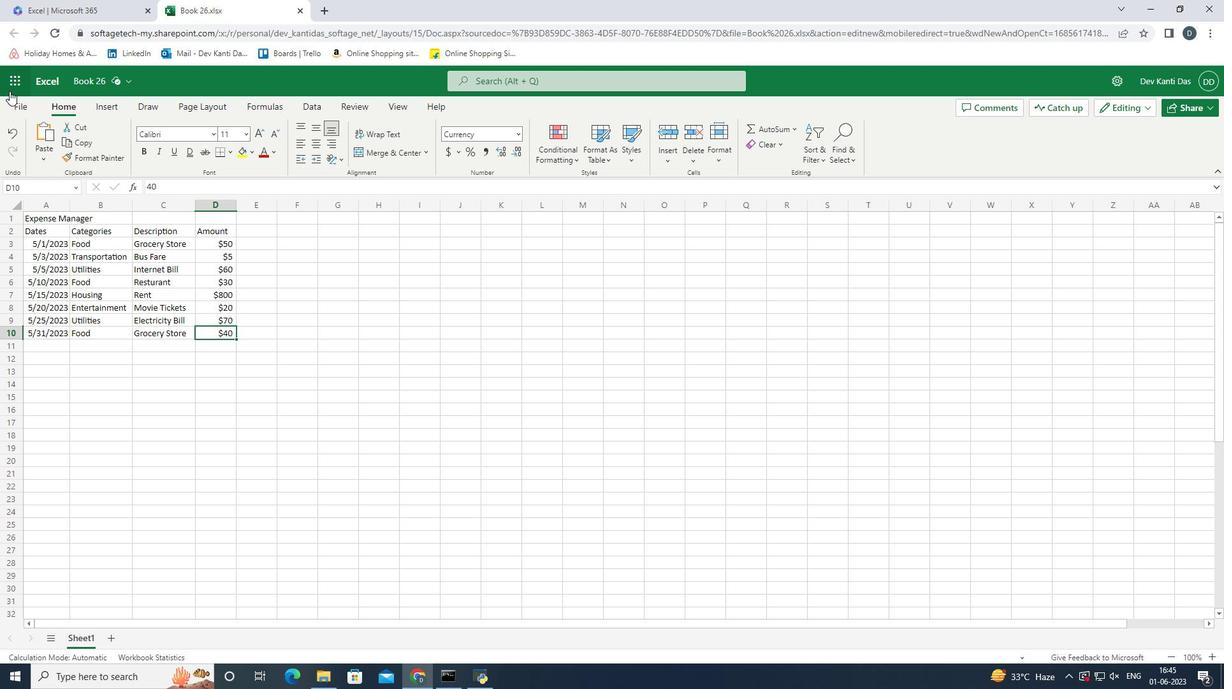 
Action: Mouse pressed left at (15, 97)
Screenshot: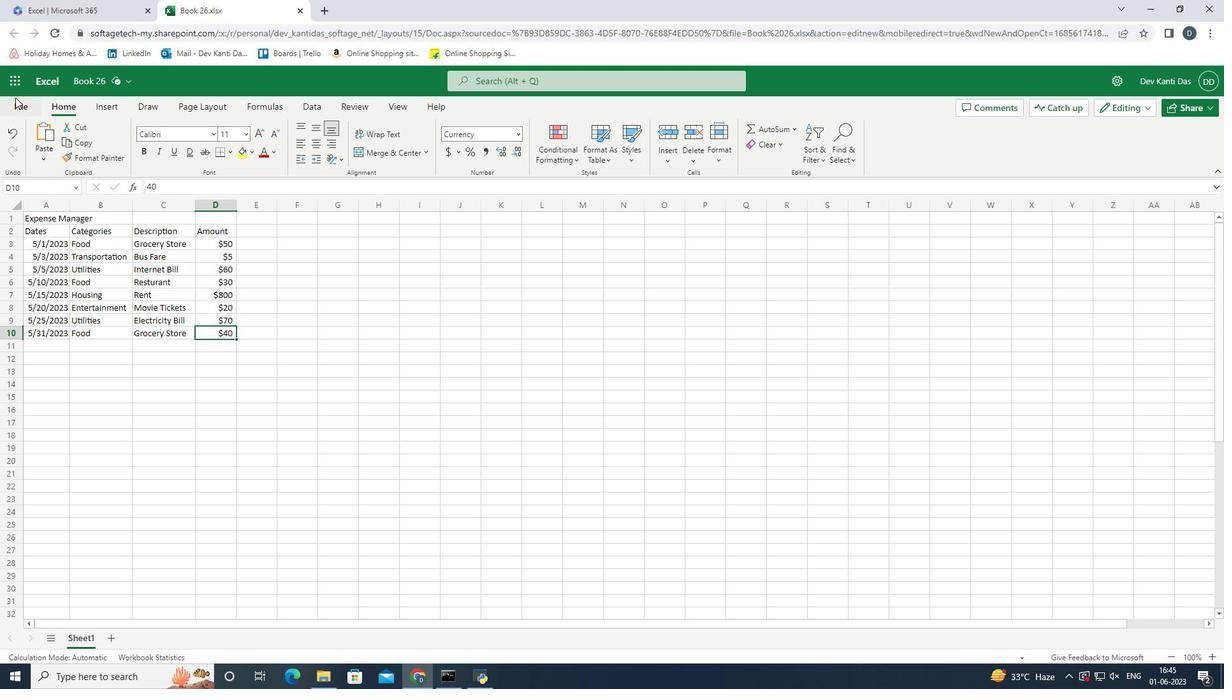 
Action: Mouse moved to (68, 232)
Screenshot: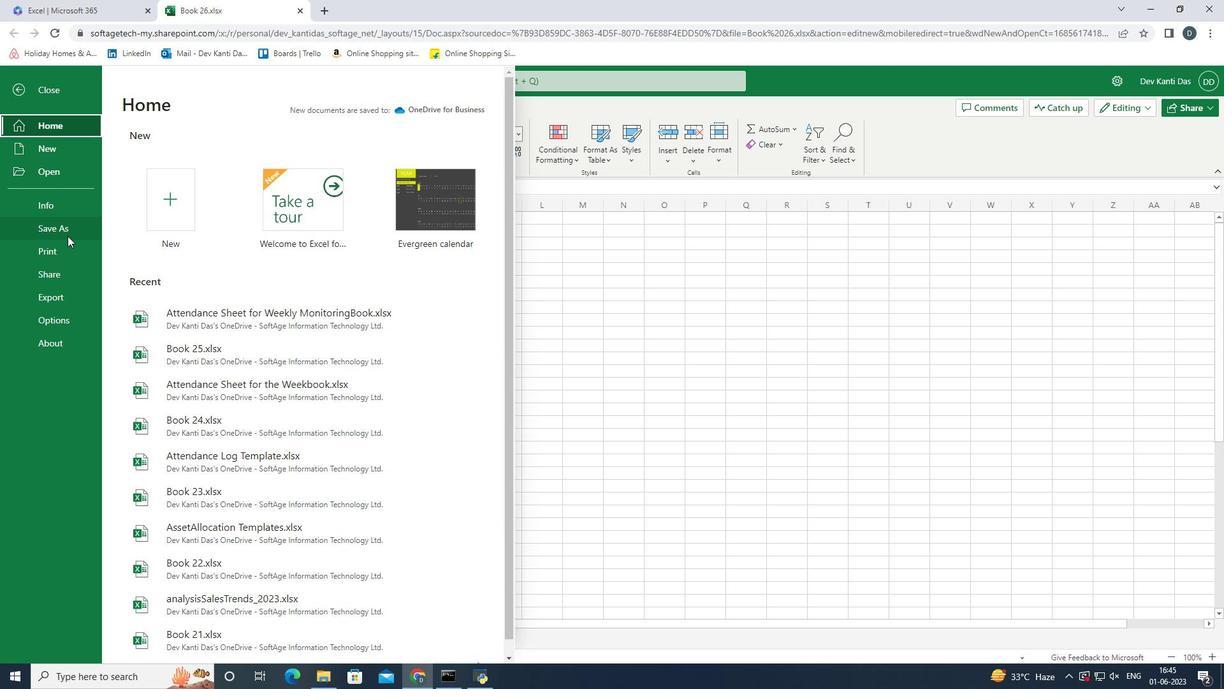 
Action: Mouse pressed left at (68, 232)
Screenshot: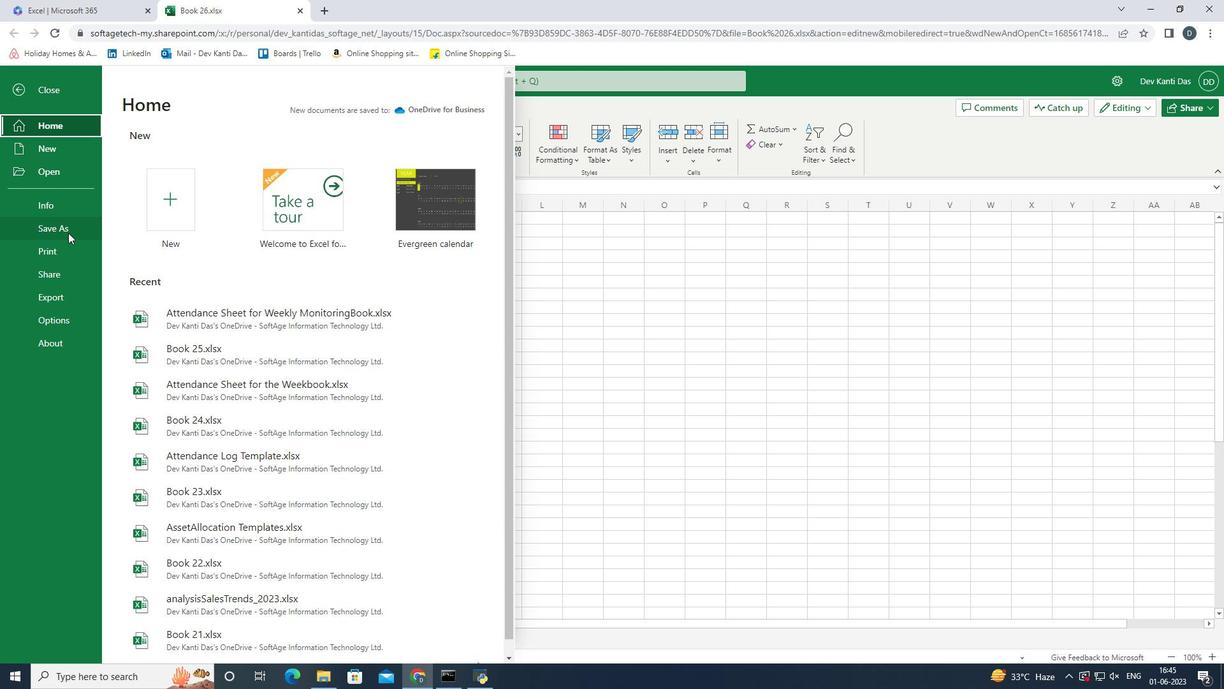 
Action: Mouse moved to (197, 139)
Screenshot: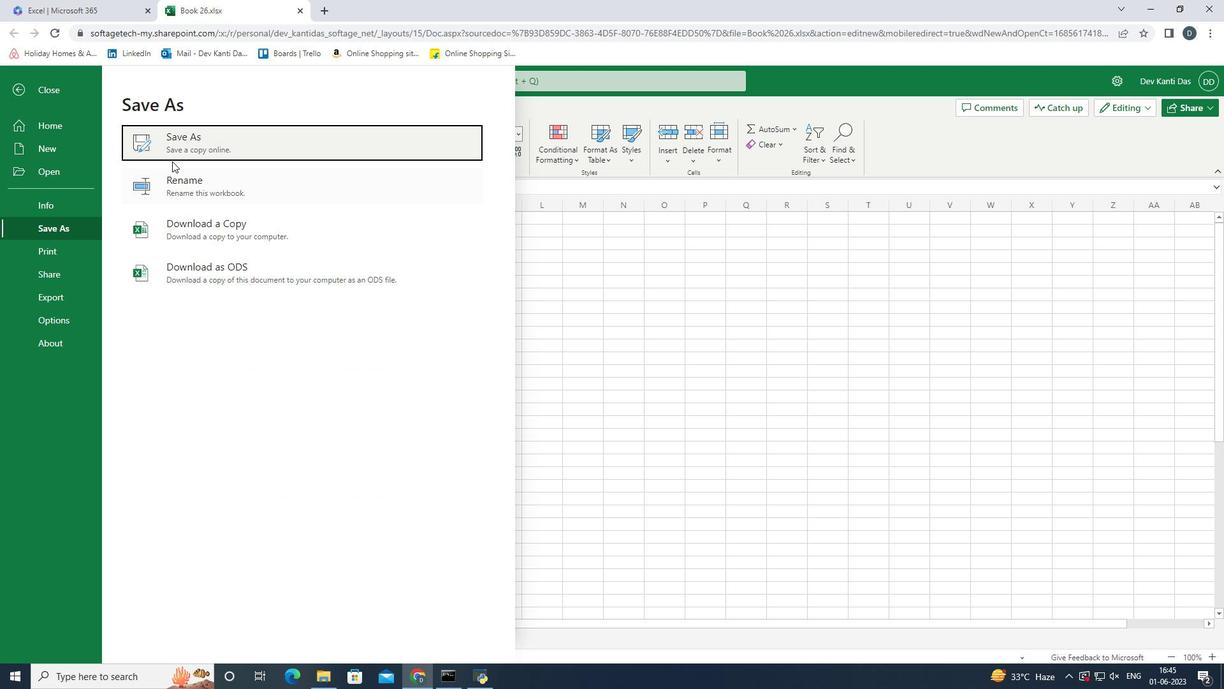 
Action: Mouse pressed left at (197, 139)
Screenshot: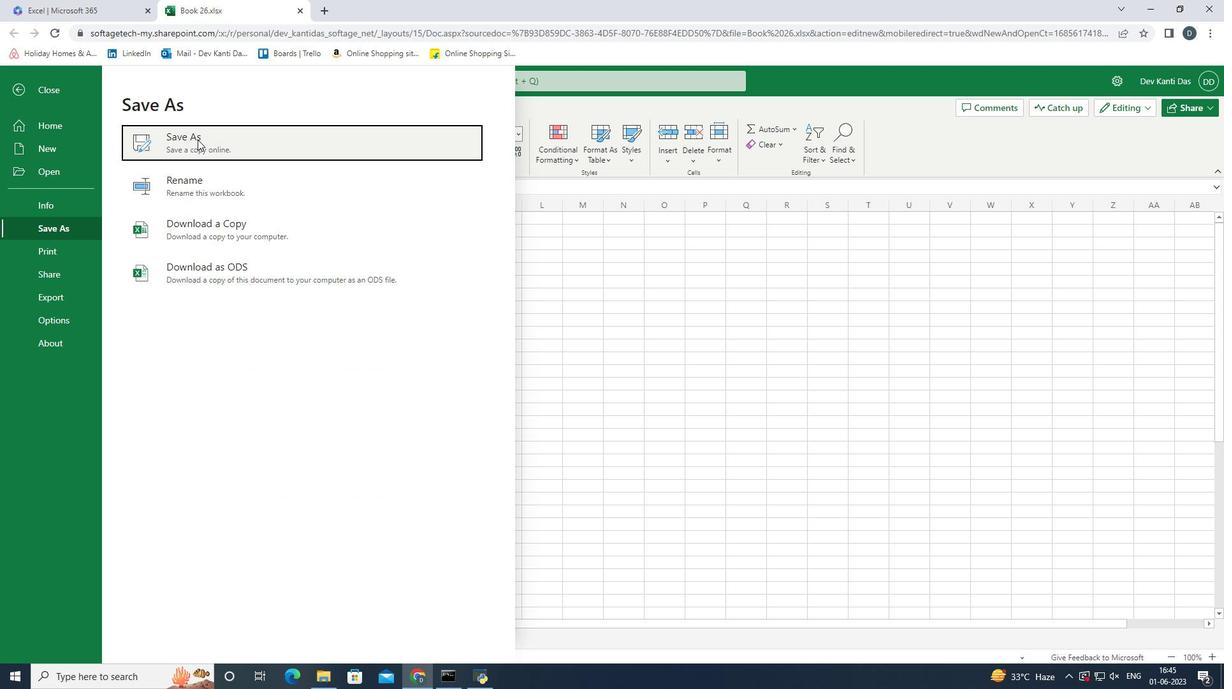 
Action: Mouse moved to (588, 343)
Screenshot: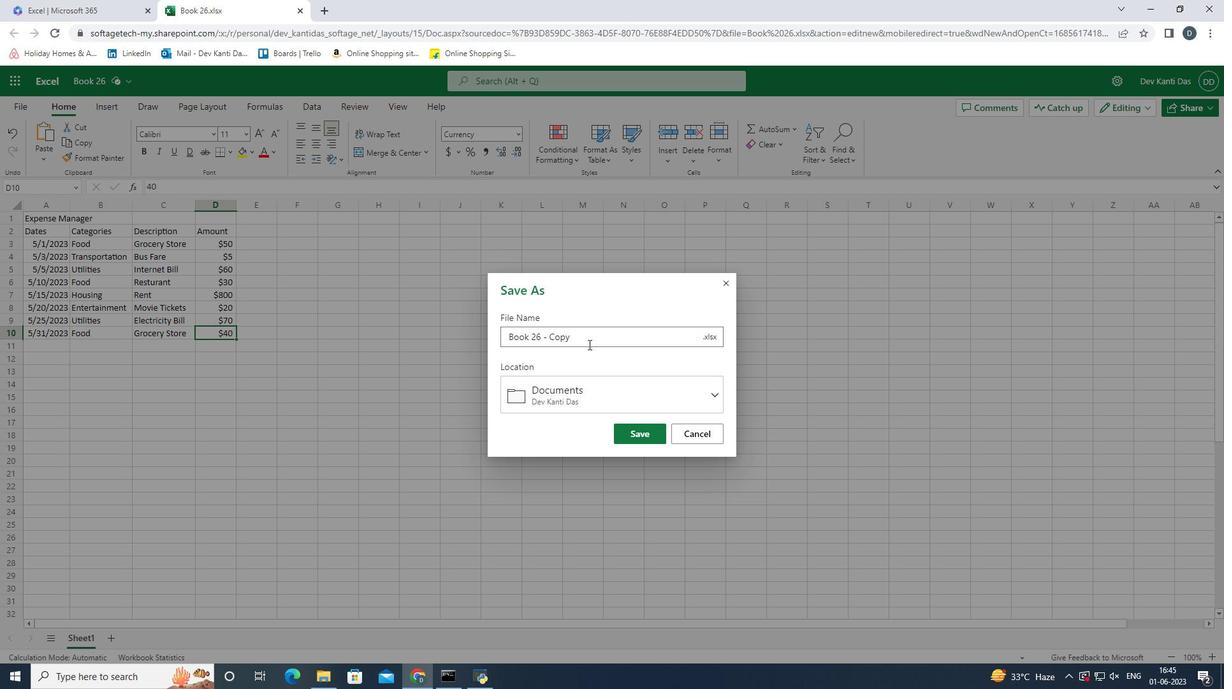
Action: Mouse pressed left at (588, 343)
Screenshot: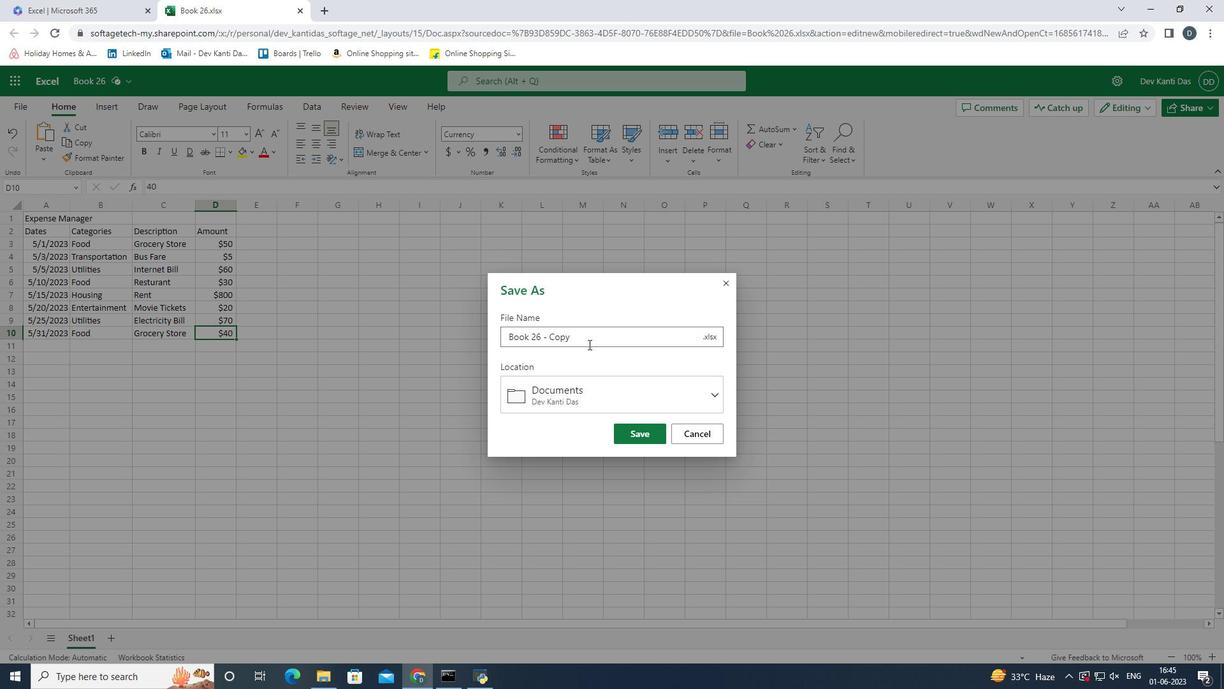 
Action: Mouse moved to (563, 366)
Screenshot: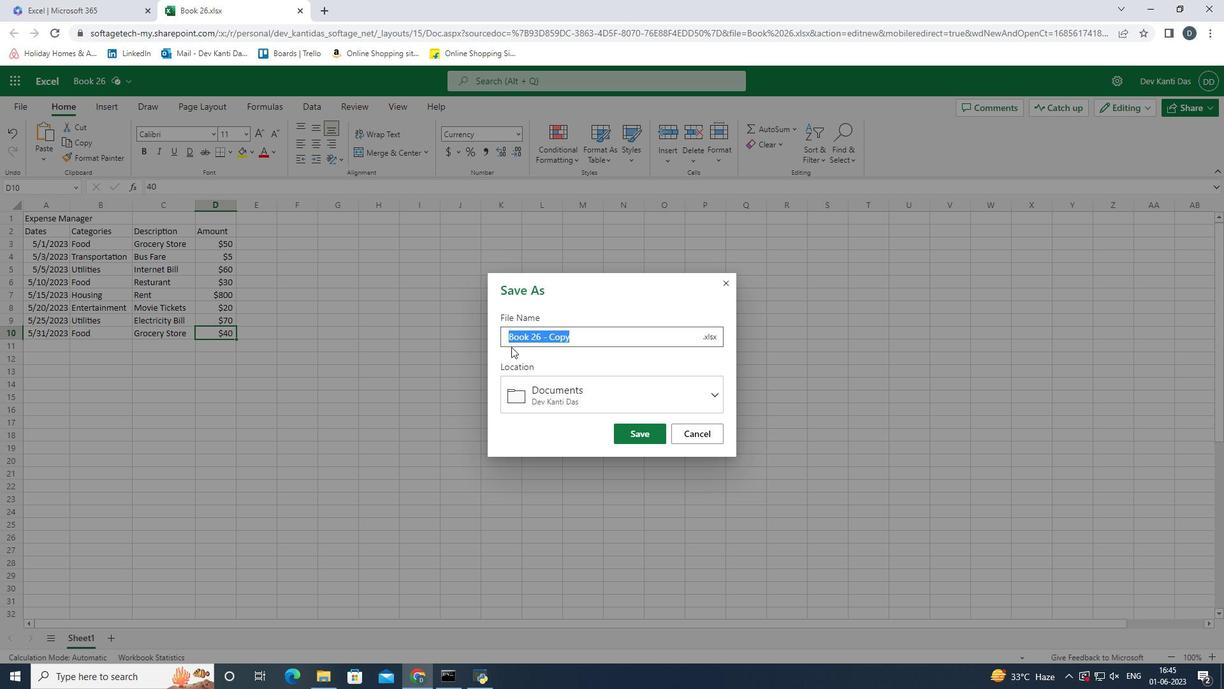 
Action: Key pressed <Key.shift>Attendance<Key.space>
Screenshot: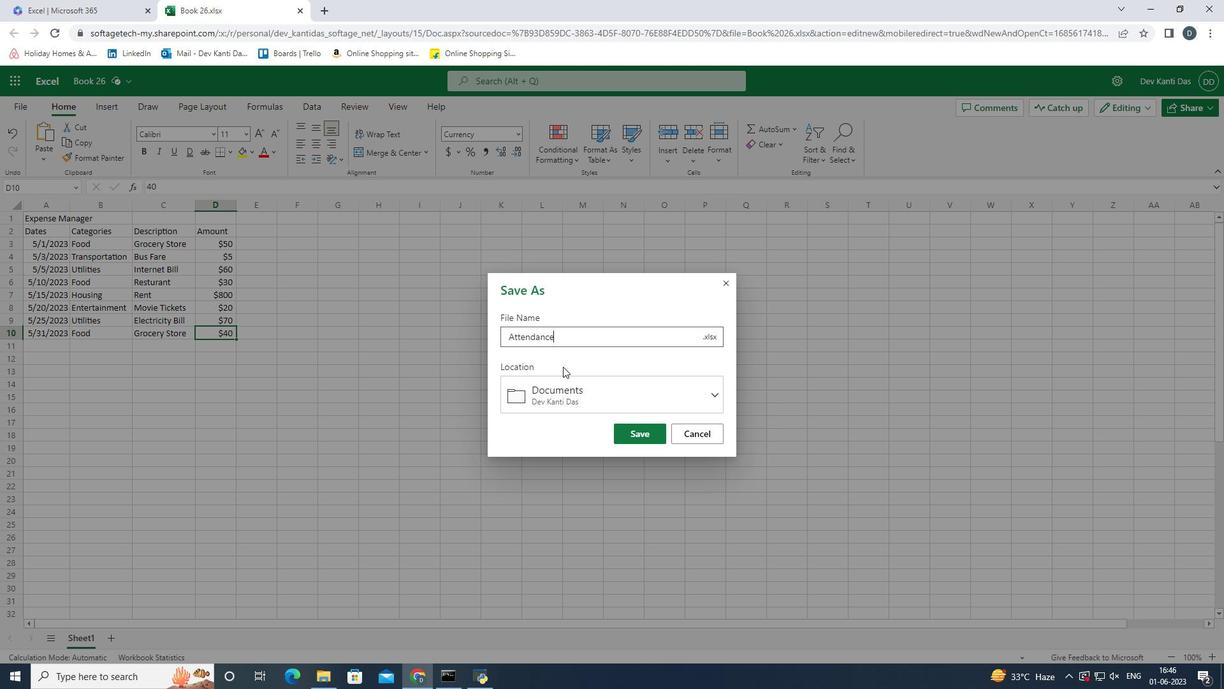 
Action: Mouse moved to (653, 374)
Screenshot: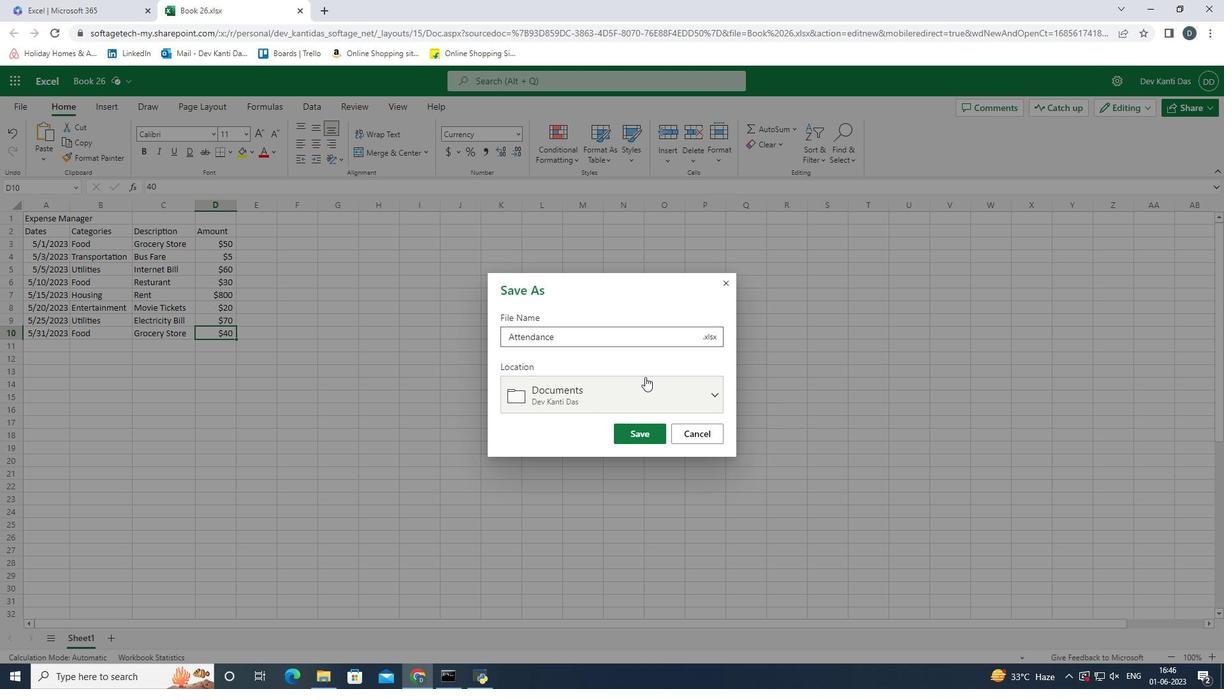 
Action: Key pressed <Key.shift>Sheet<Key.space>for<Key.space><Key.shift>Weekly<Key.space><Key.shift><Key.shift><Key.shift>Review
Screenshot: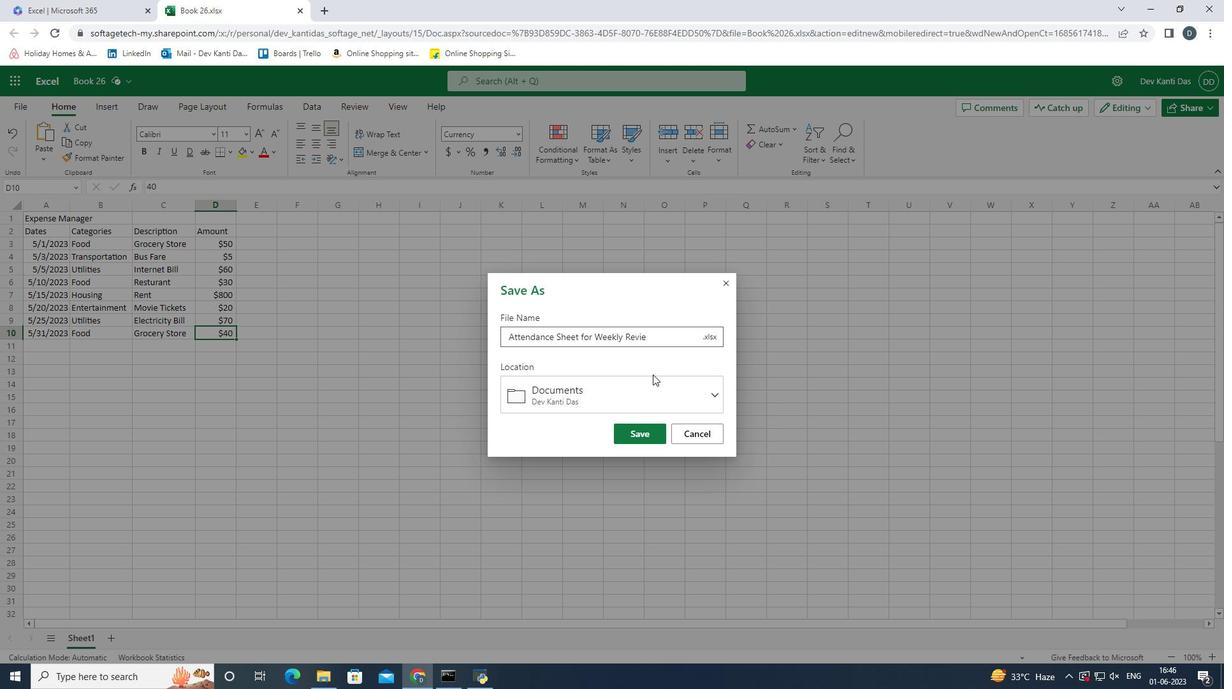 
Action: Mouse moved to (643, 433)
Screenshot: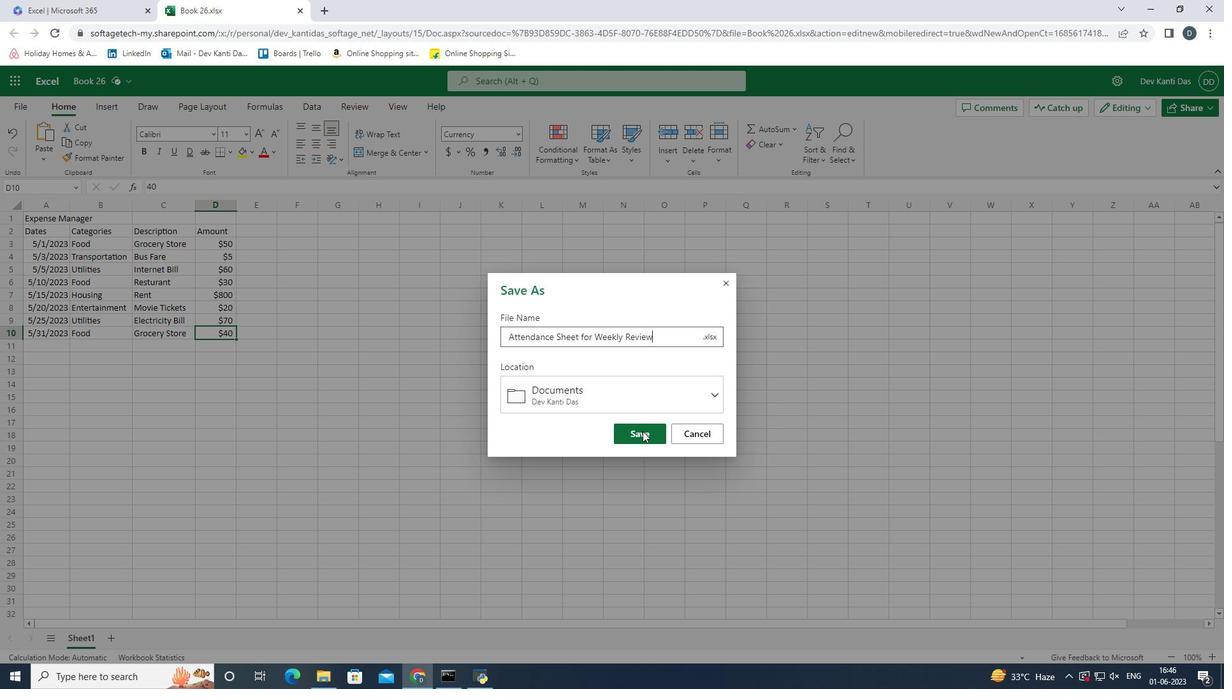 
Action: Key pressed <Key.enter>
Screenshot: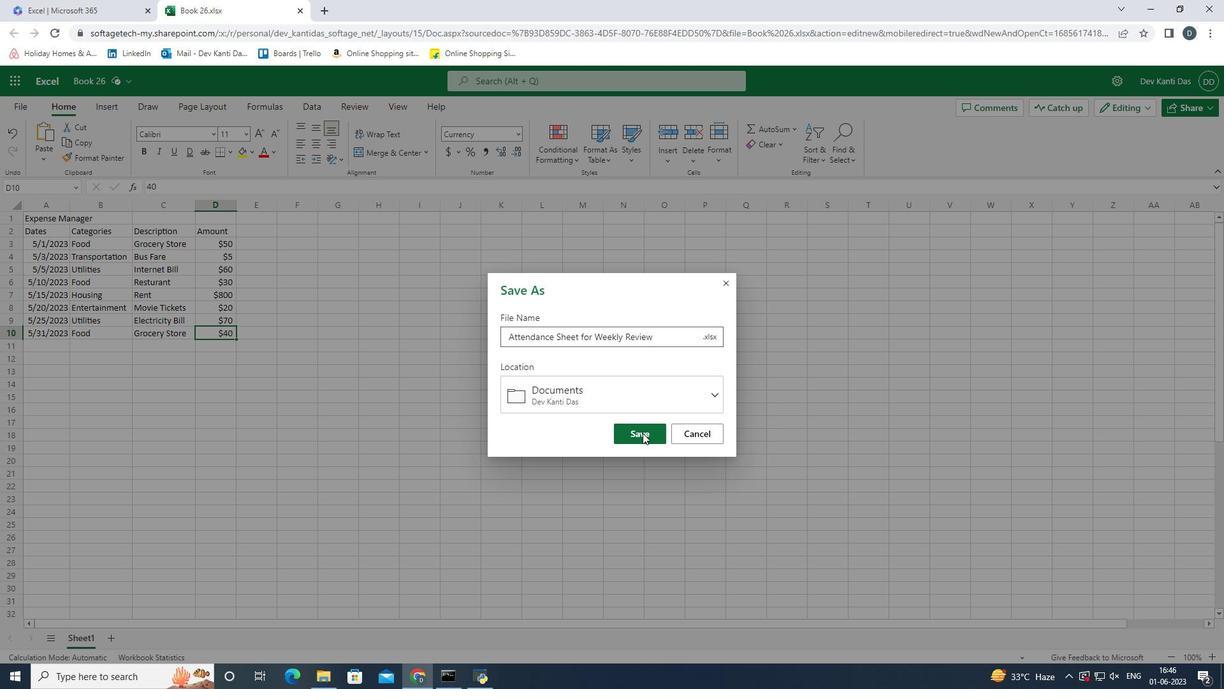
Action: Mouse moved to (213, 329)
Screenshot: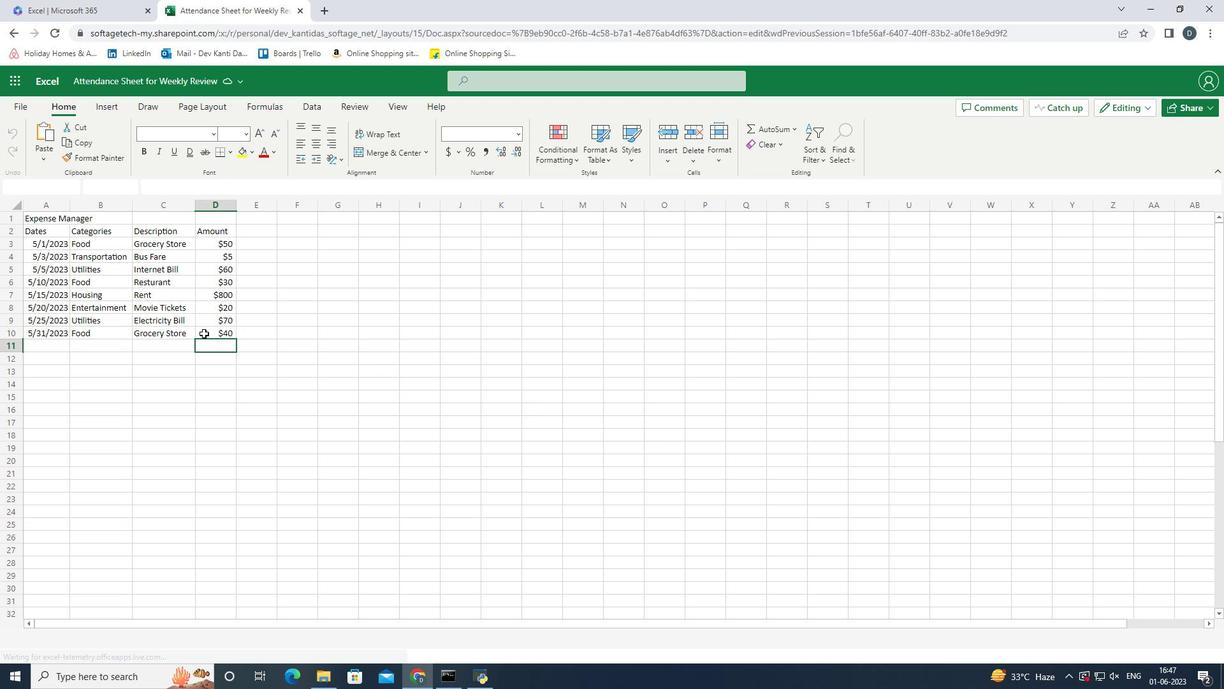 
Action: Mouse pressed left at (213, 329)
Screenshot: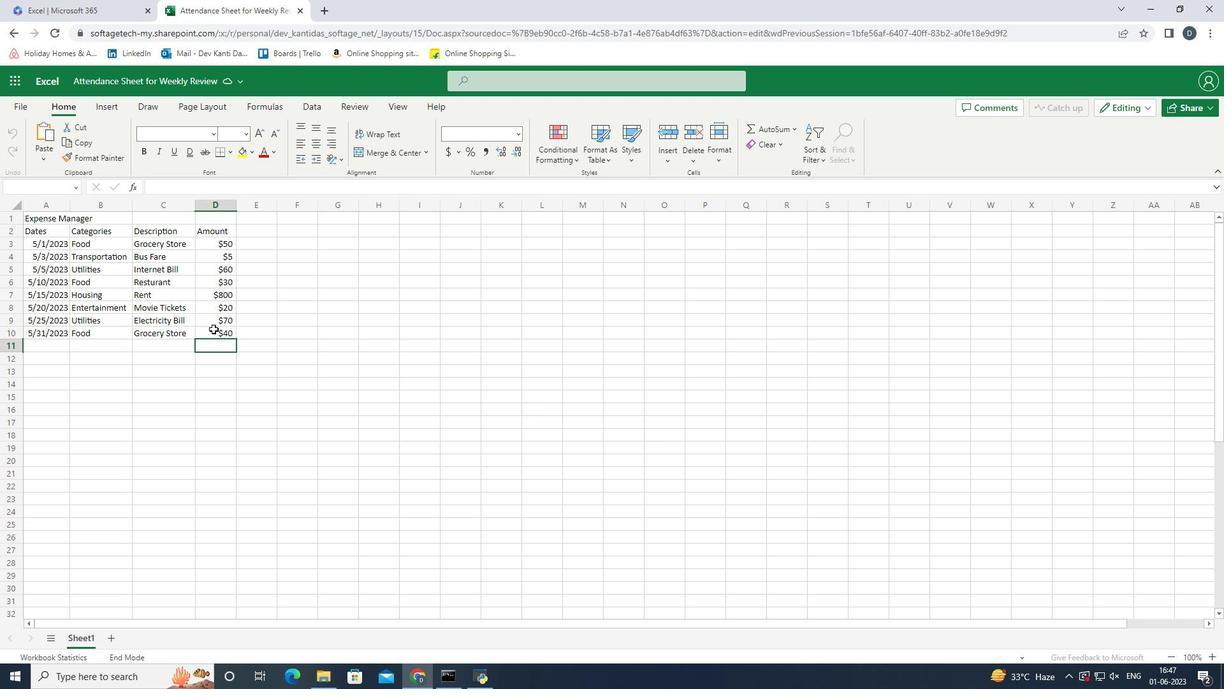 
Action: Mouse moved to (291, 380)
Screenshot: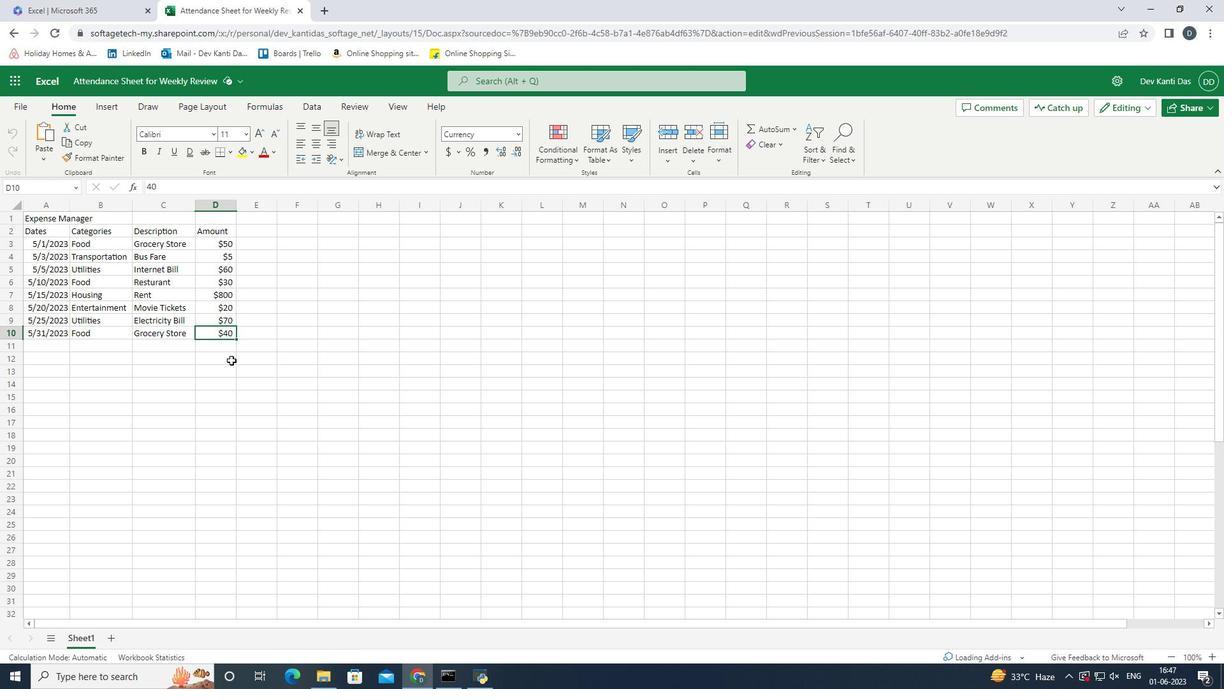 
